 Task: Add a condition where "Channel Is not Ticket sharing" in pending tickets.
Action: Mouse moved to (139, 460)
Screenshot: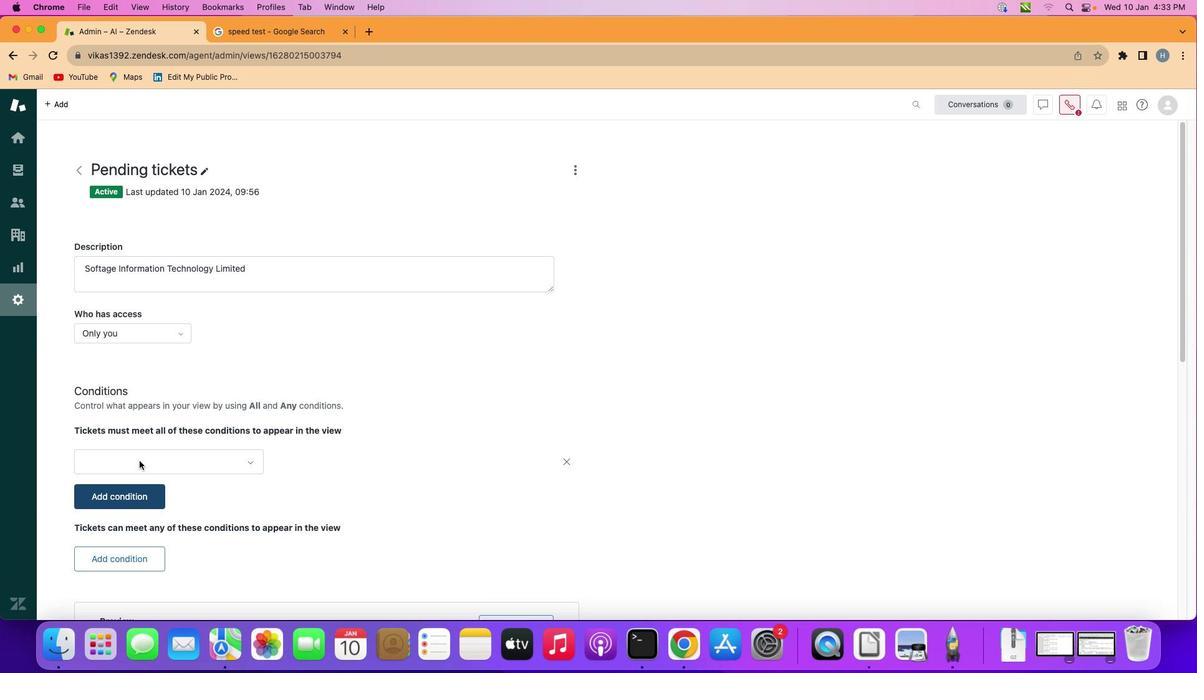 
Action: Mouse pressed left at (139, 460)
Screenshot: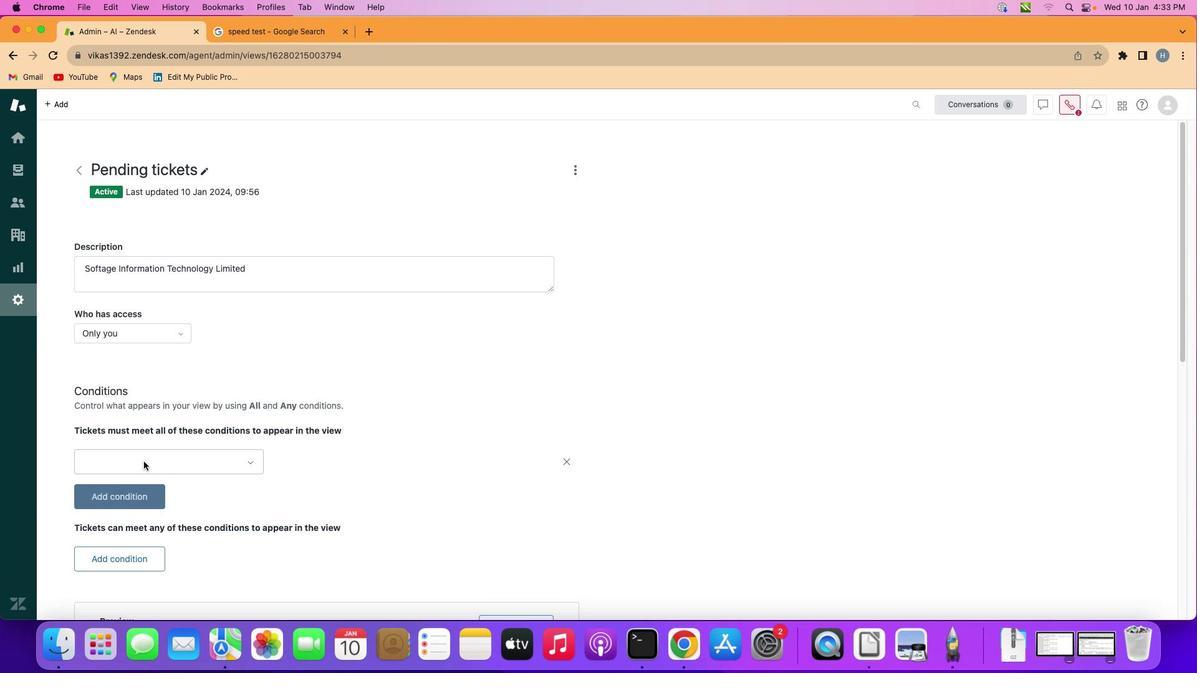 
Action: Mouse moved to (180, 462)
Screenshot: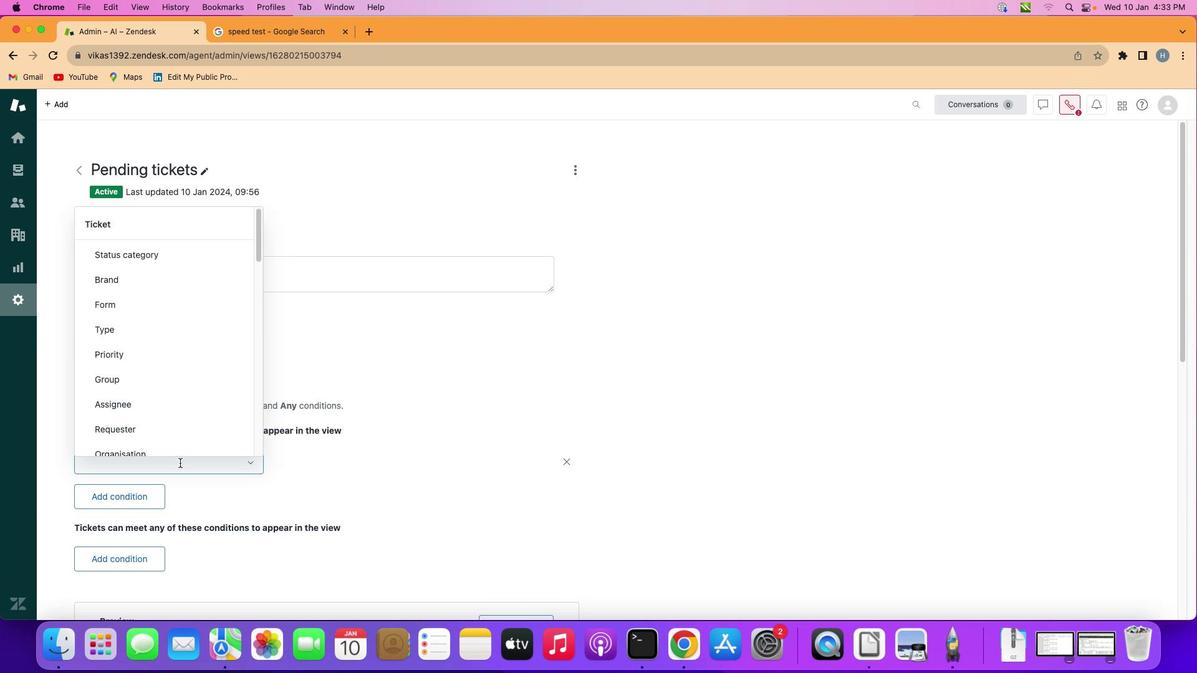 
Action: Mouse pressed left at (180, 462)
Screenshot: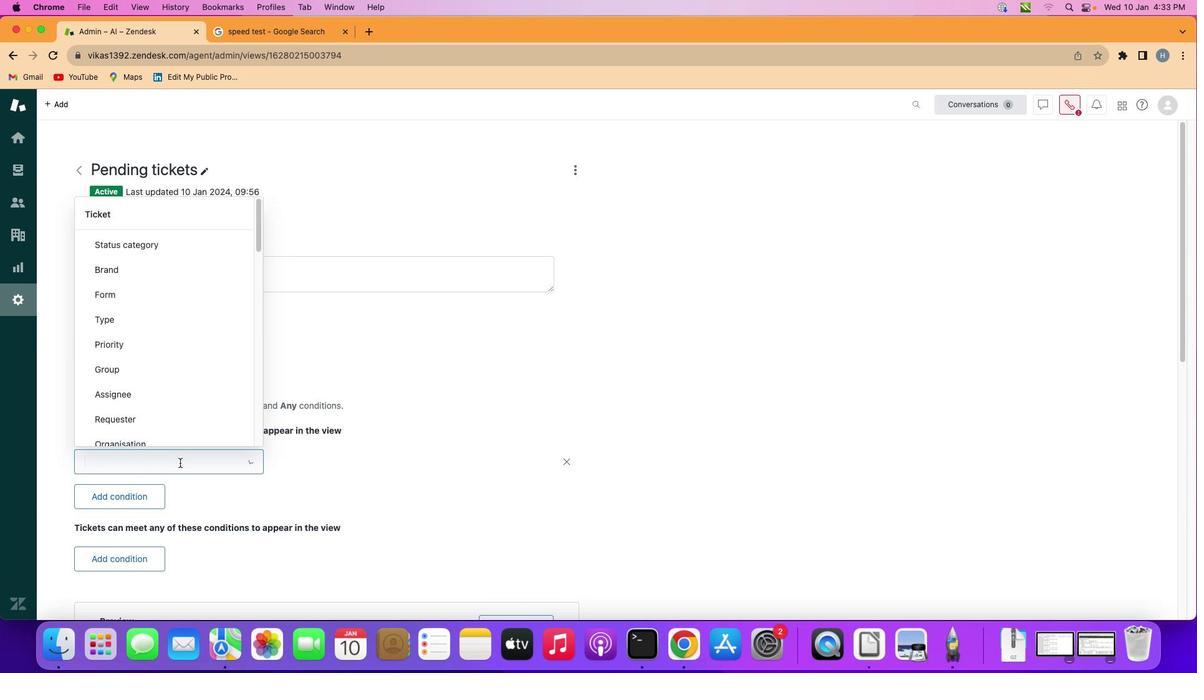 
Action: Mouse moved to (198, 336)
Screenshot: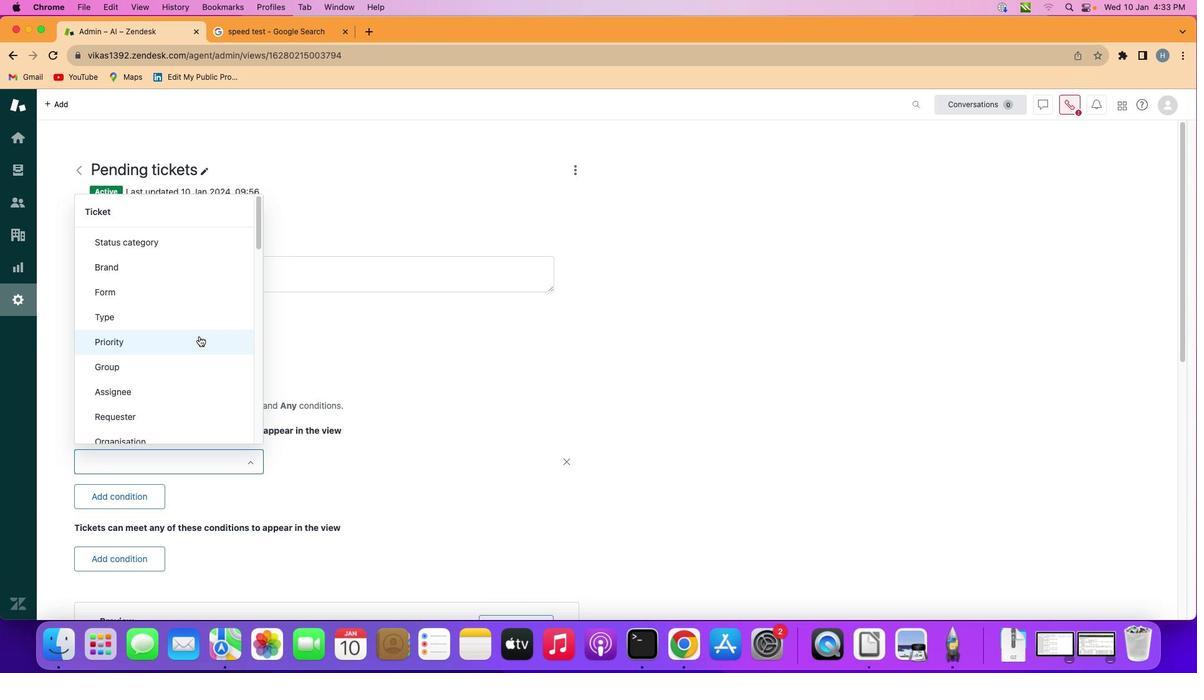 
Action: Mouse scrolled (198, 336) with delta (0, 0)
Screenshot: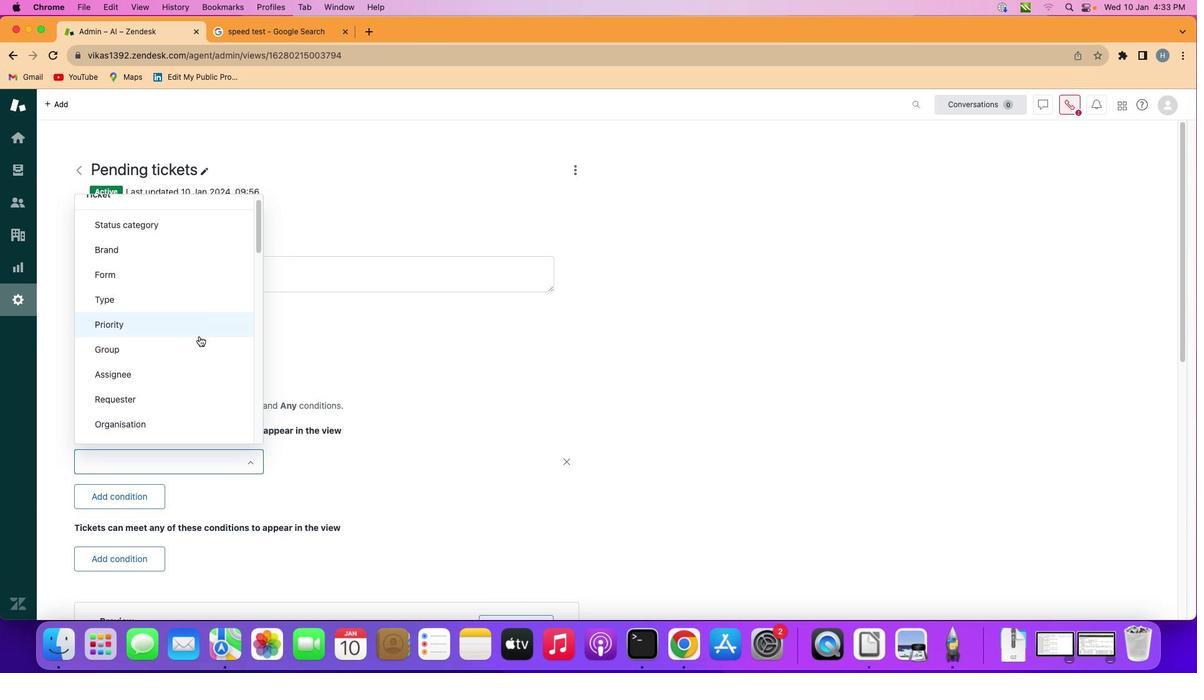 
Action: Mouse scrolled (198, 336) with delta (0, 0)
Screenshot: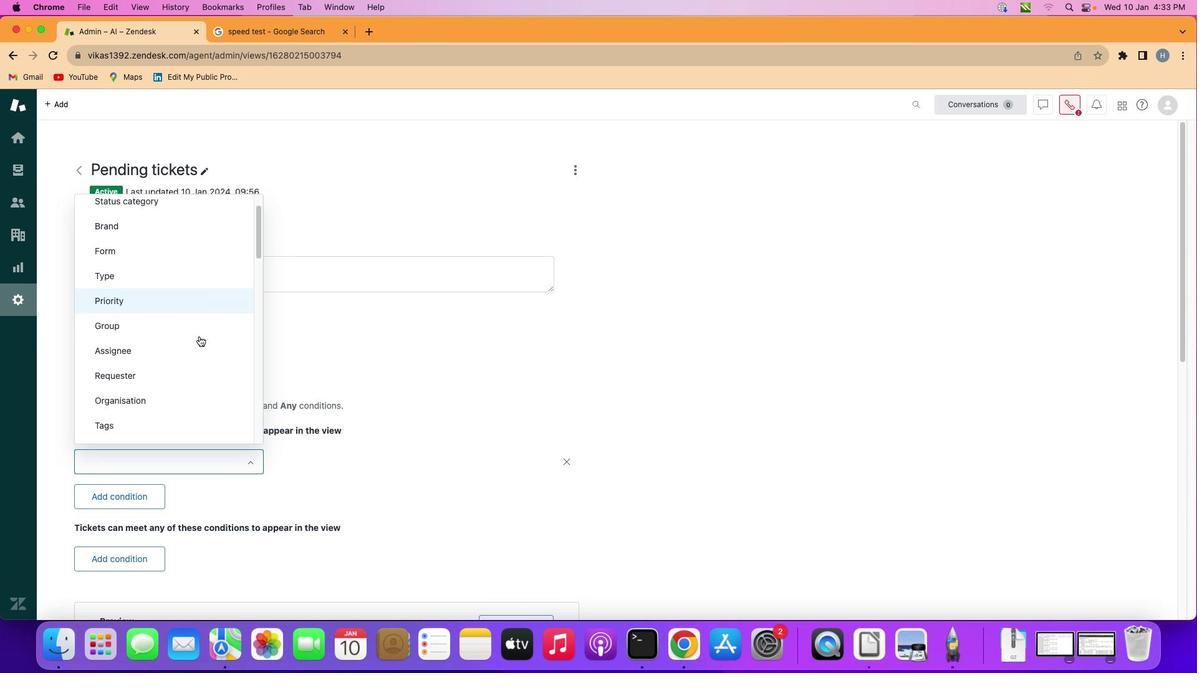 
Action: Mouse scrolled (198, 336) with delta (0, 0)
Screenshot: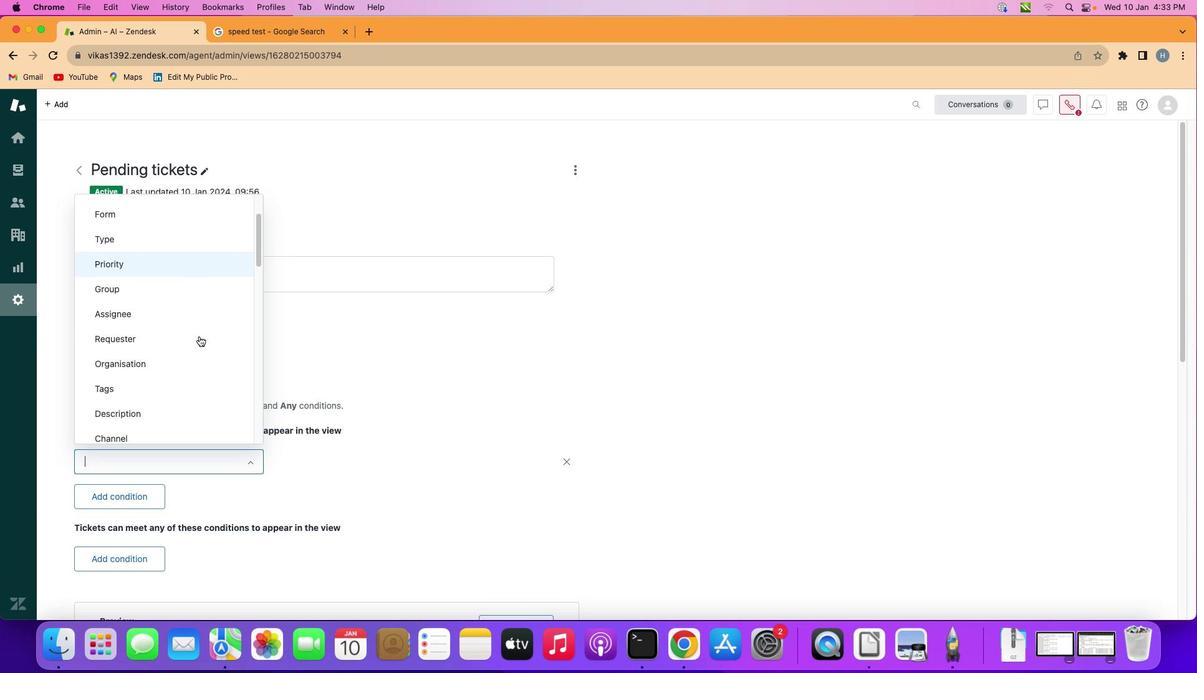 
Action: Mouse scrolled (198, 336) with delta (0, -1)
Screenshot: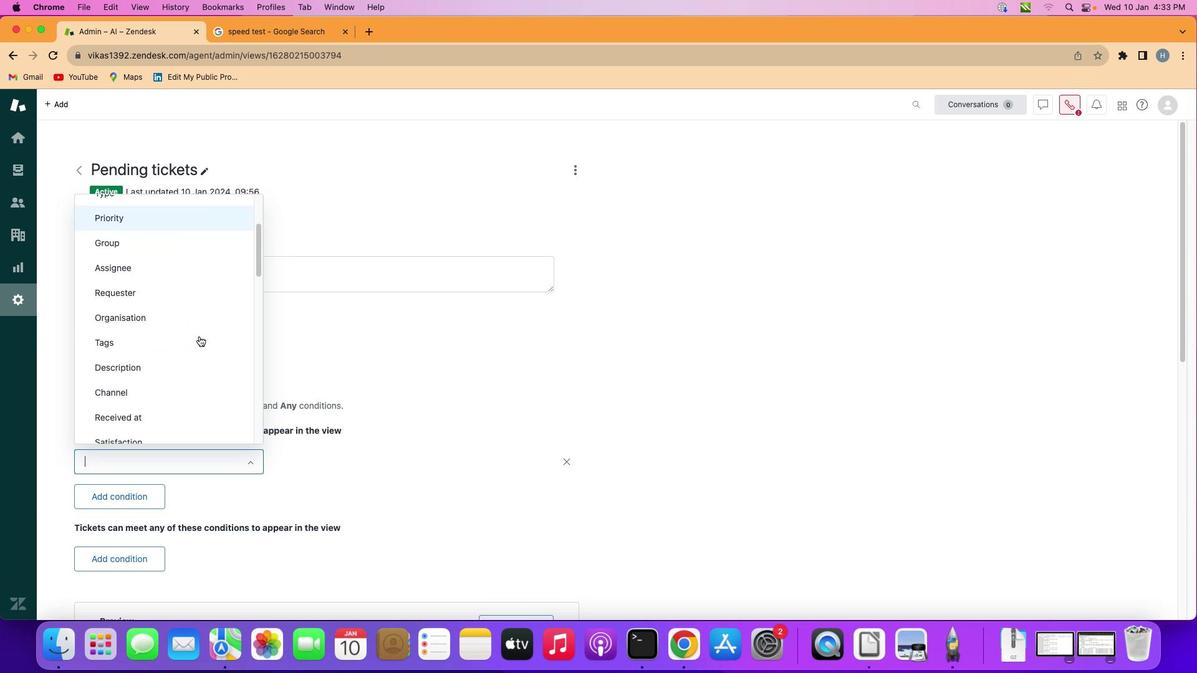 
Action: Mouse scrolled (198, 336) with delta (0, 0)
Screenshot: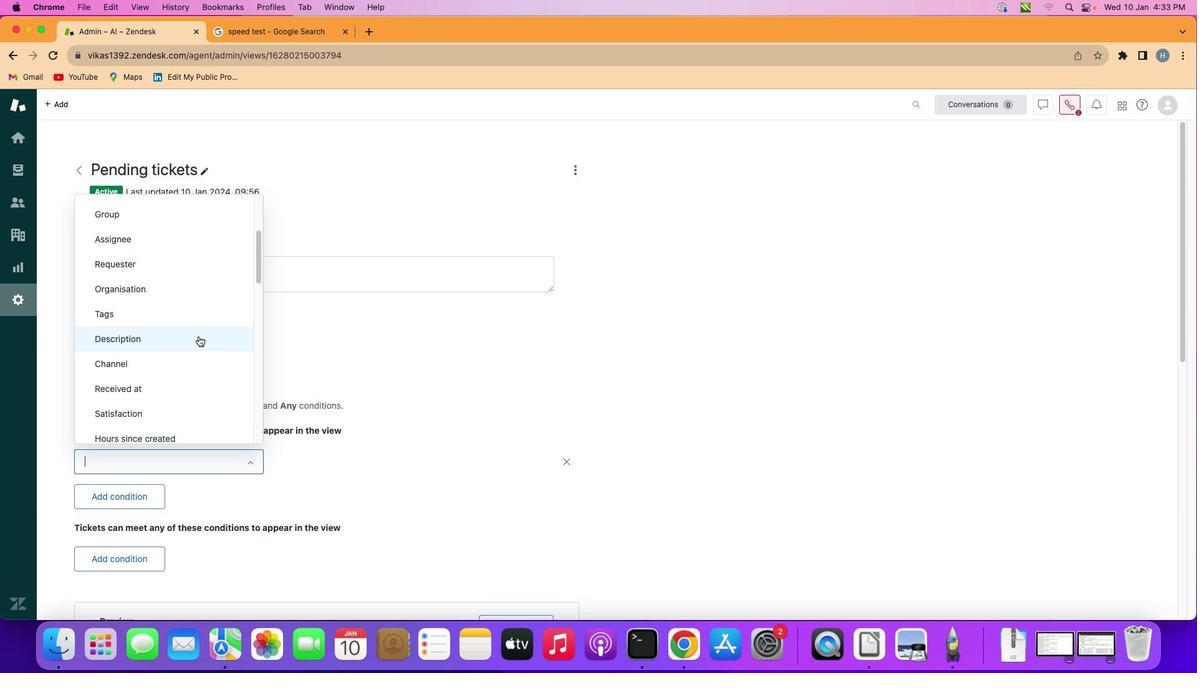 
Action: Mouse moved to (194, 361)
Screenshot: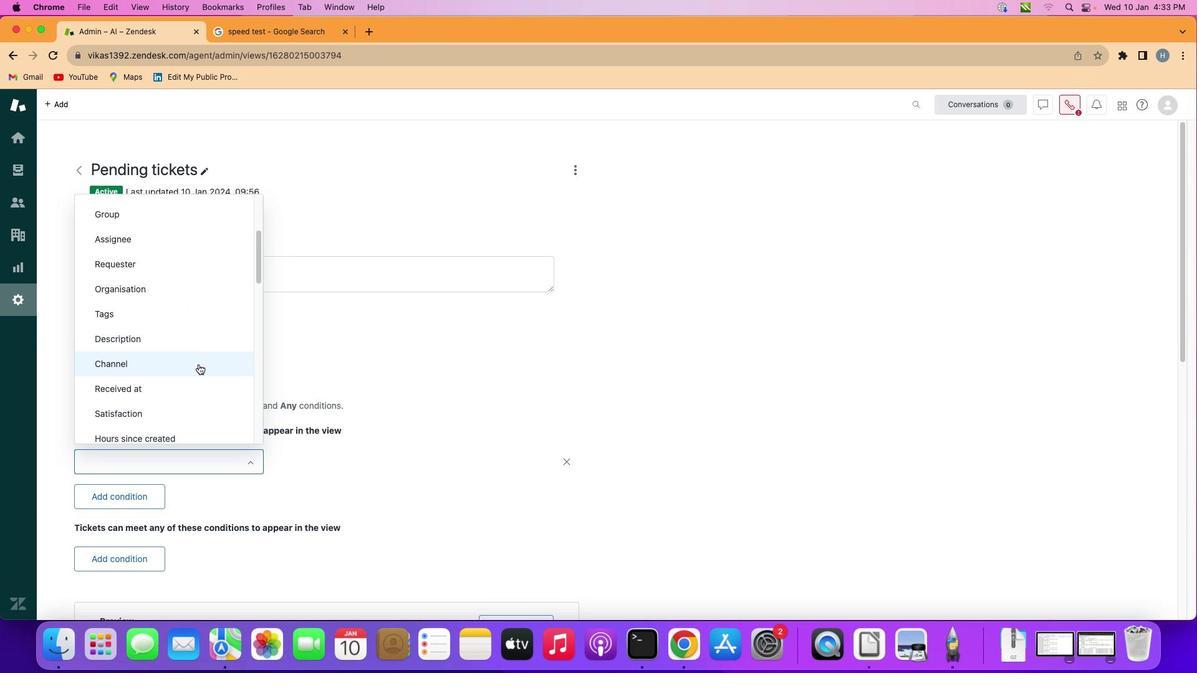 
Action: Mouse pressed left at (194, 361)
Screenshot: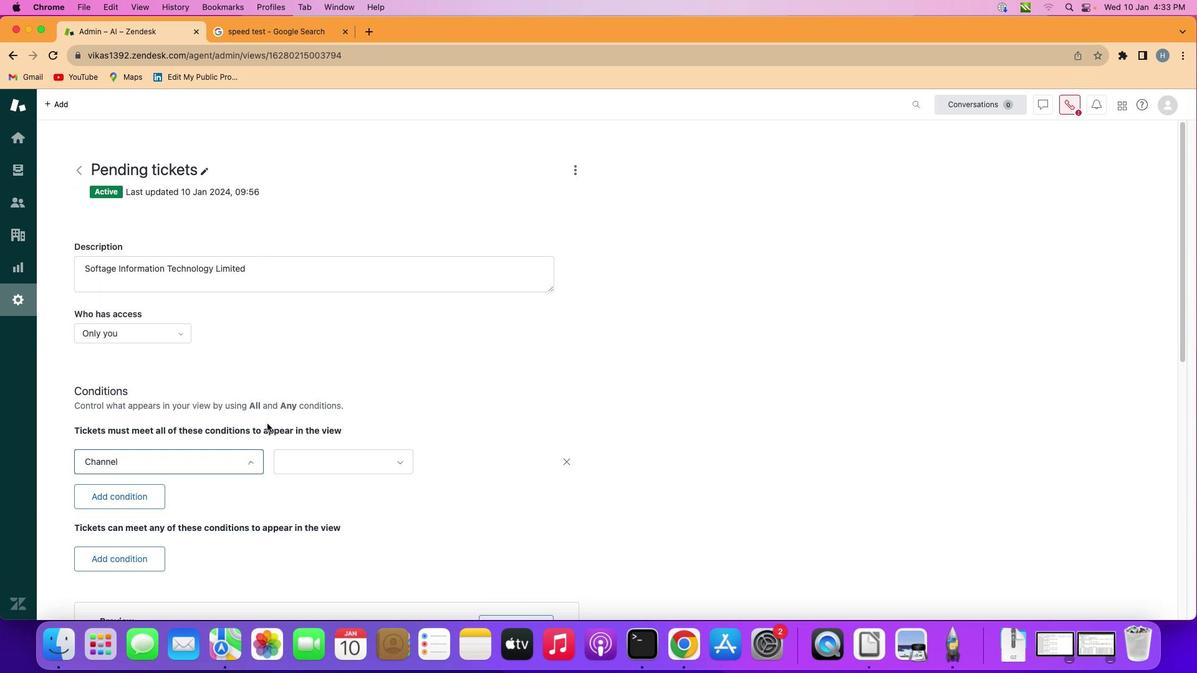 
Action: Mouse moved to (334, 465)
Screenshot: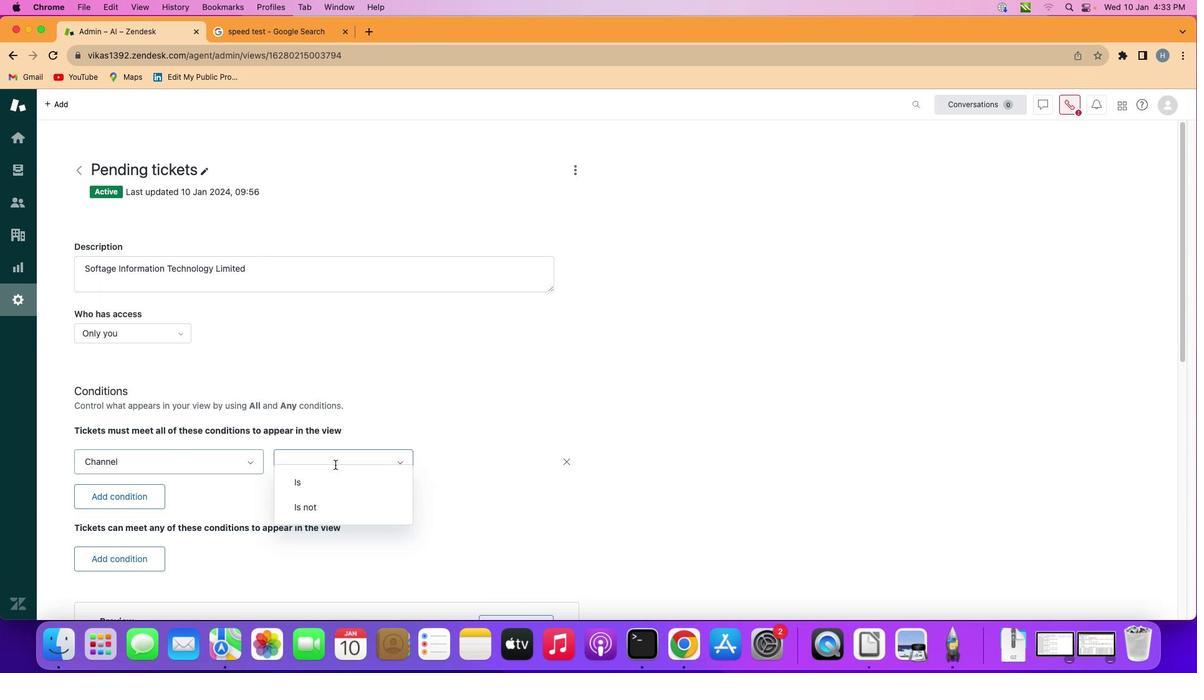 
Action: Mouse pressed left at (334, 465)
Screenshot: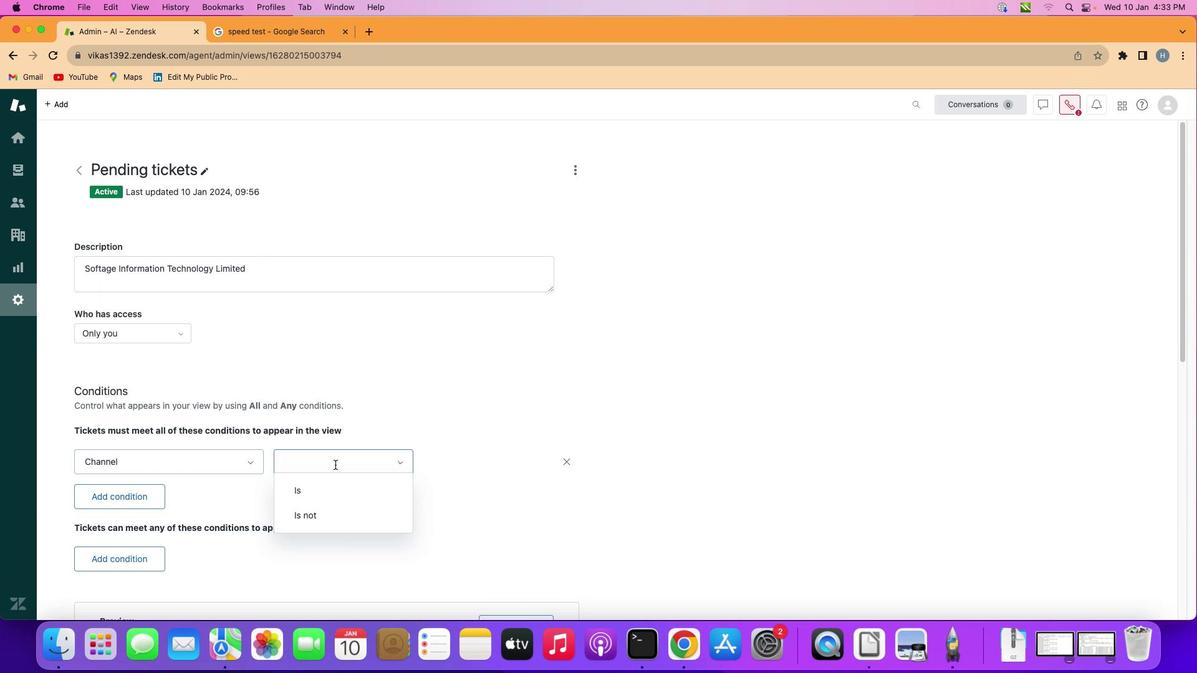 
Action: Mouse moved to (339, 510)
Screenshot: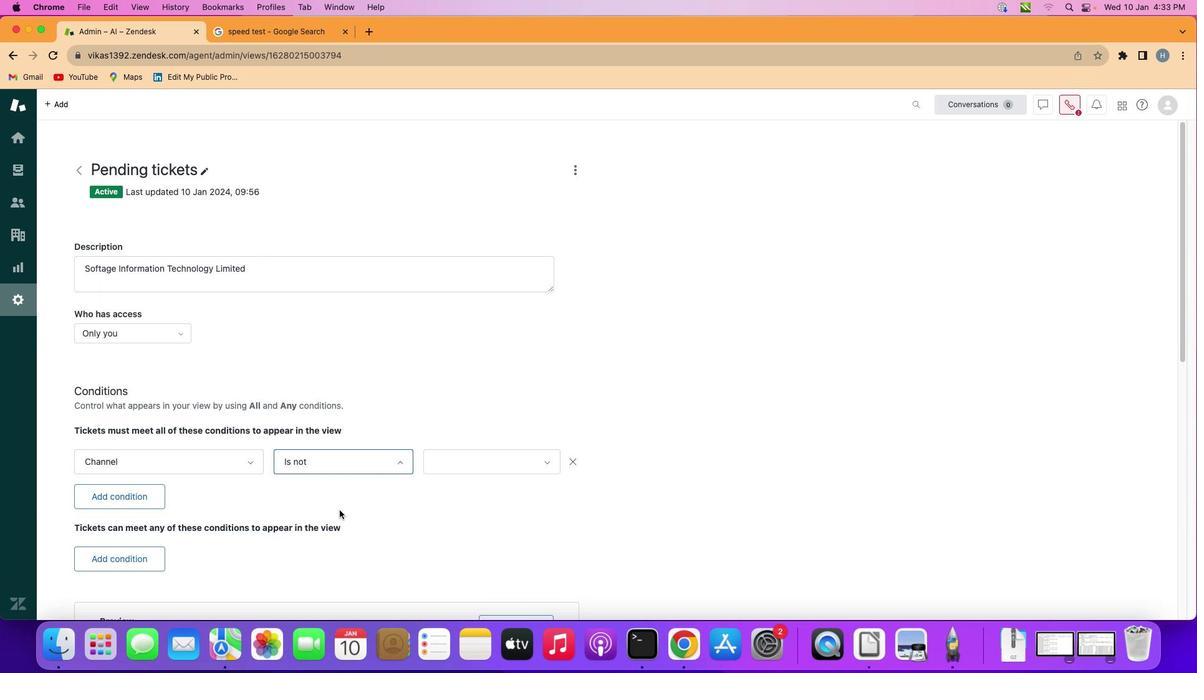 
Action: Mouse pressed left at (339, 510)
Screenshot: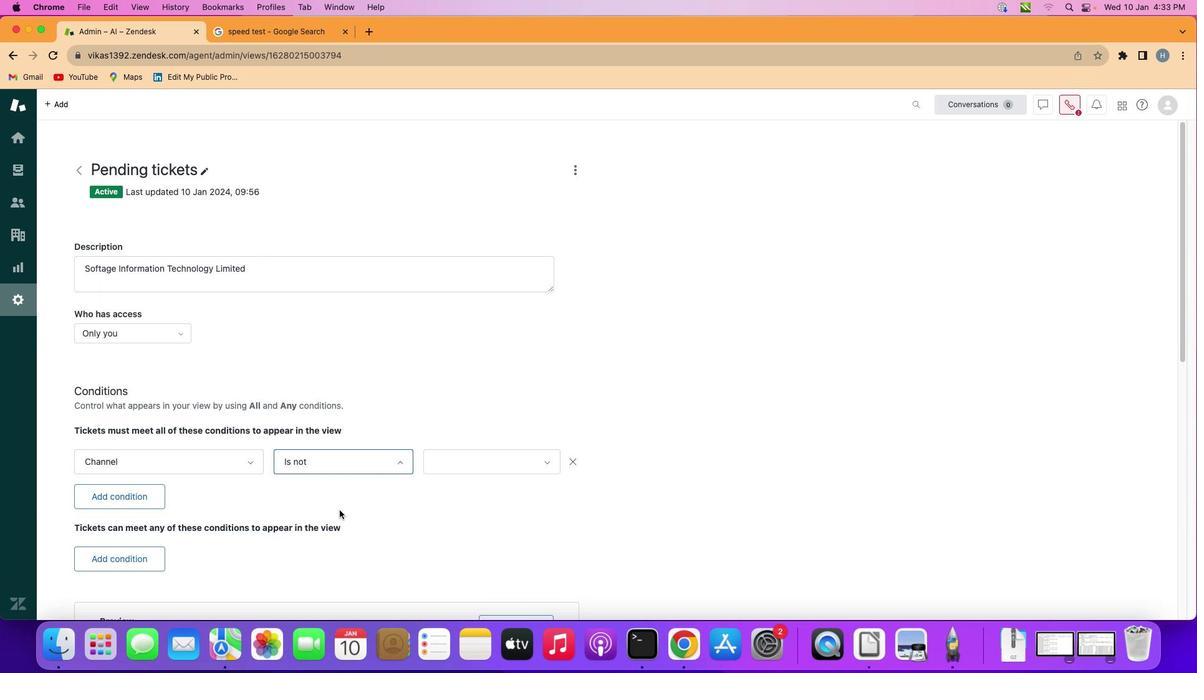 
Action: Mouse moved to (467, 467)
Screenshot: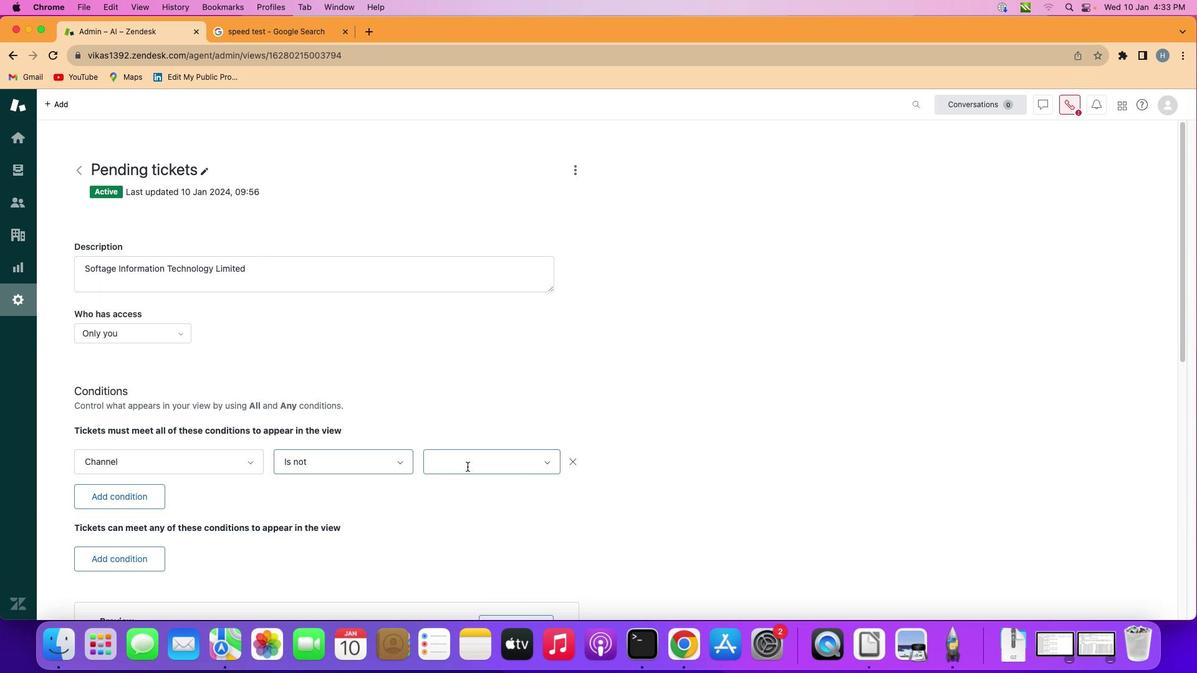 
Action: Mouse pressed left at (467, 467)
Screenshot: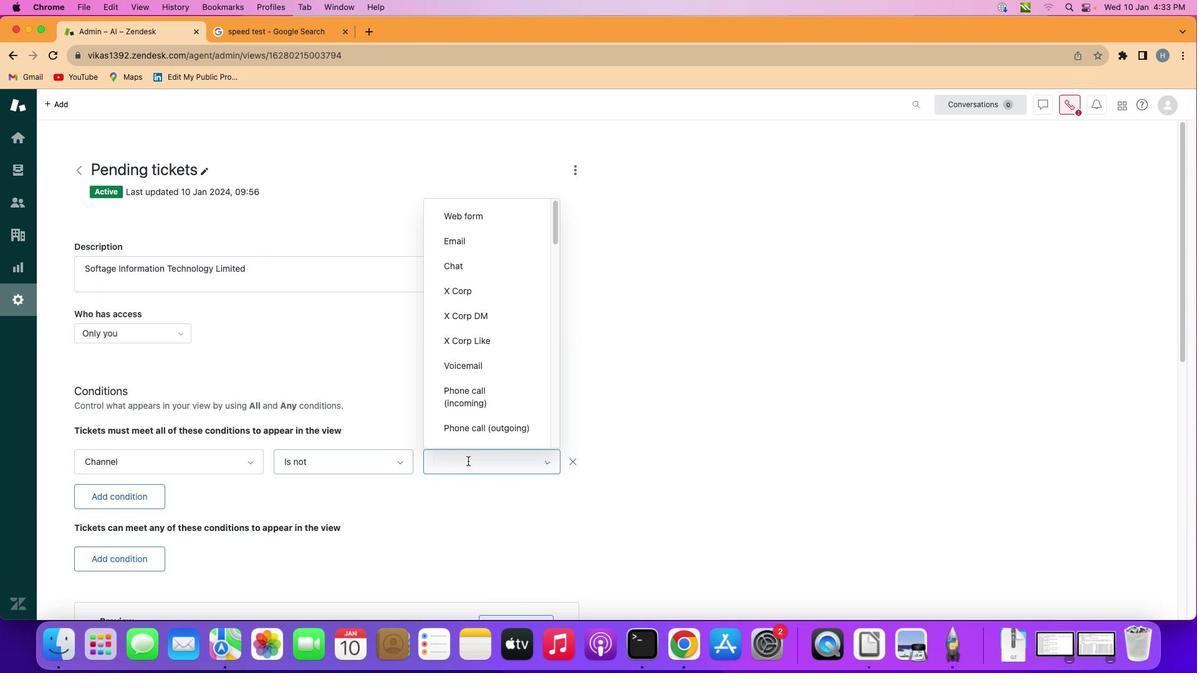 
Action: Mouse moved to (484, 359)
Screenshot: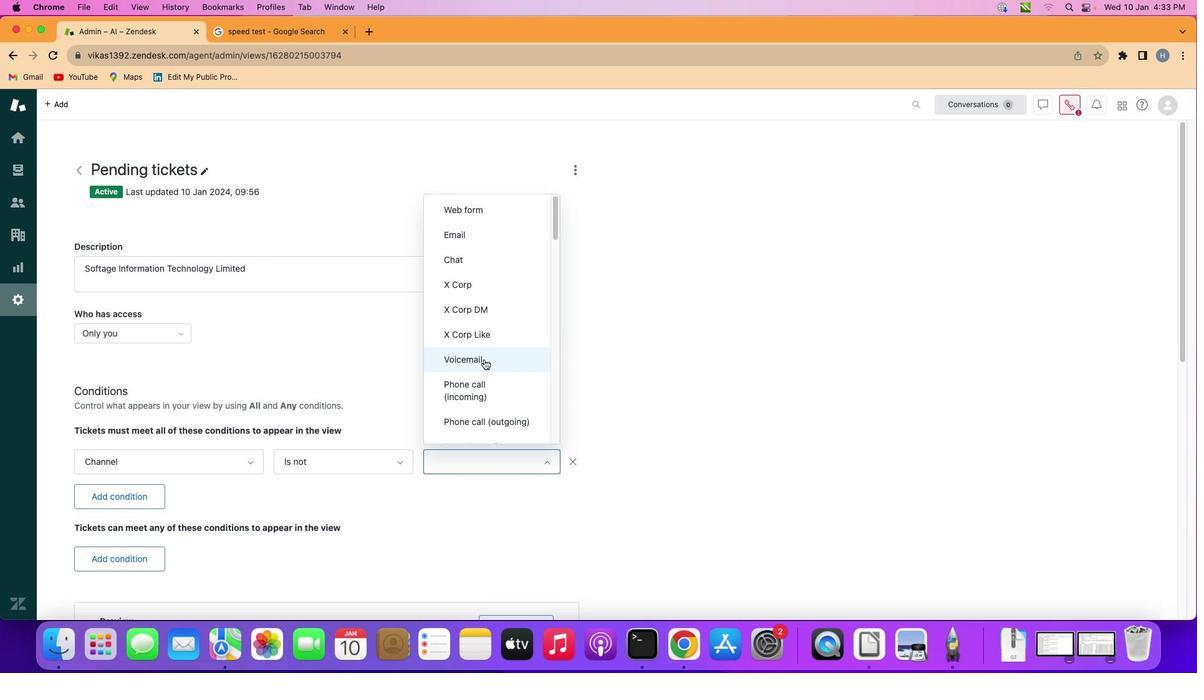 
Action: Mouse scrolled (484, 359) with delta (0, 0)
Screenshot: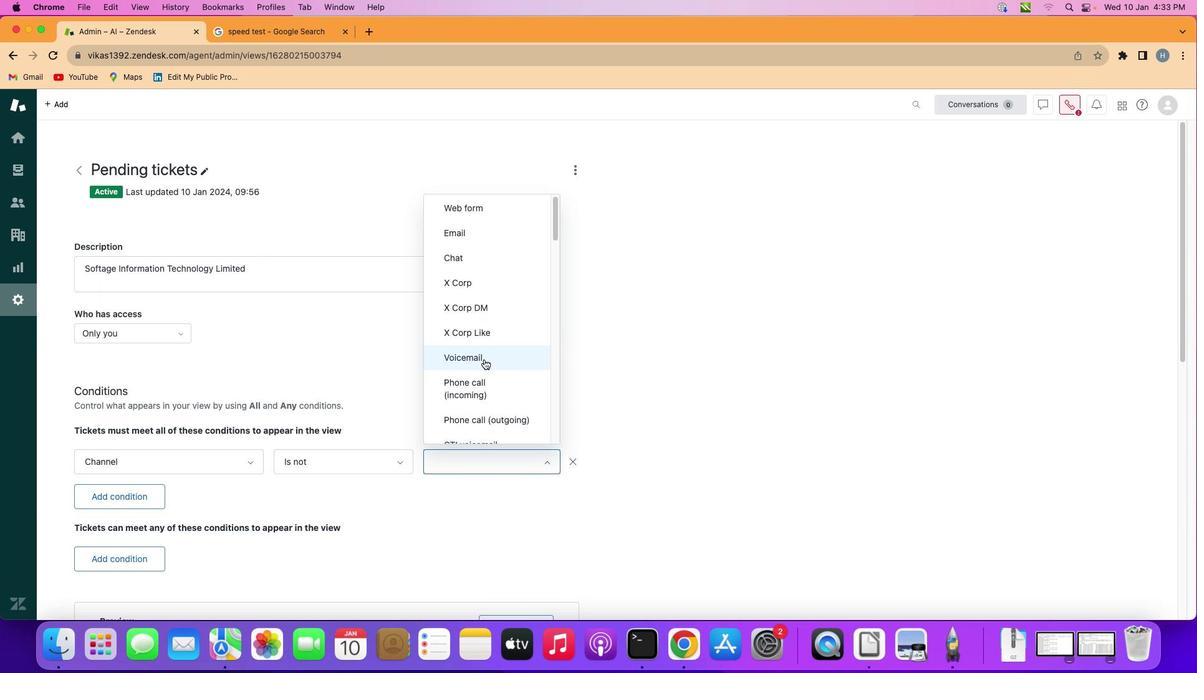 
Action: Mouse scrolled (484, 359) with delta (0, 0)
Screenshot: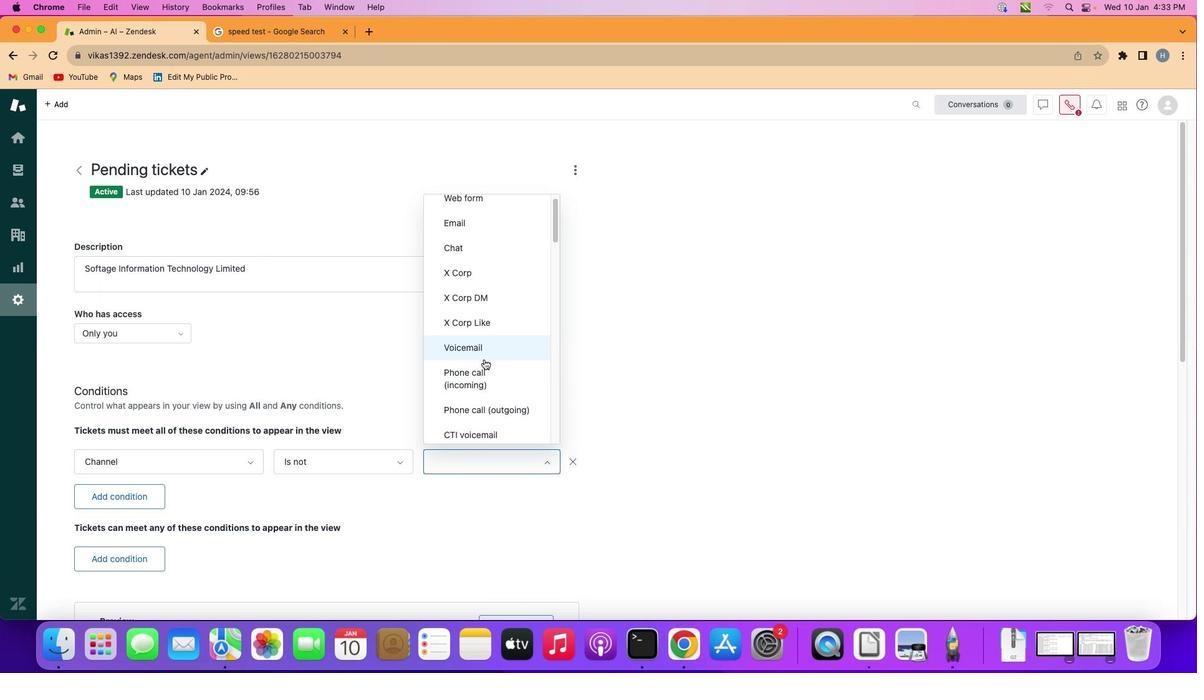 
Action: Mouse scrolled (484, 359) with delta (0, 0)
Screenshot: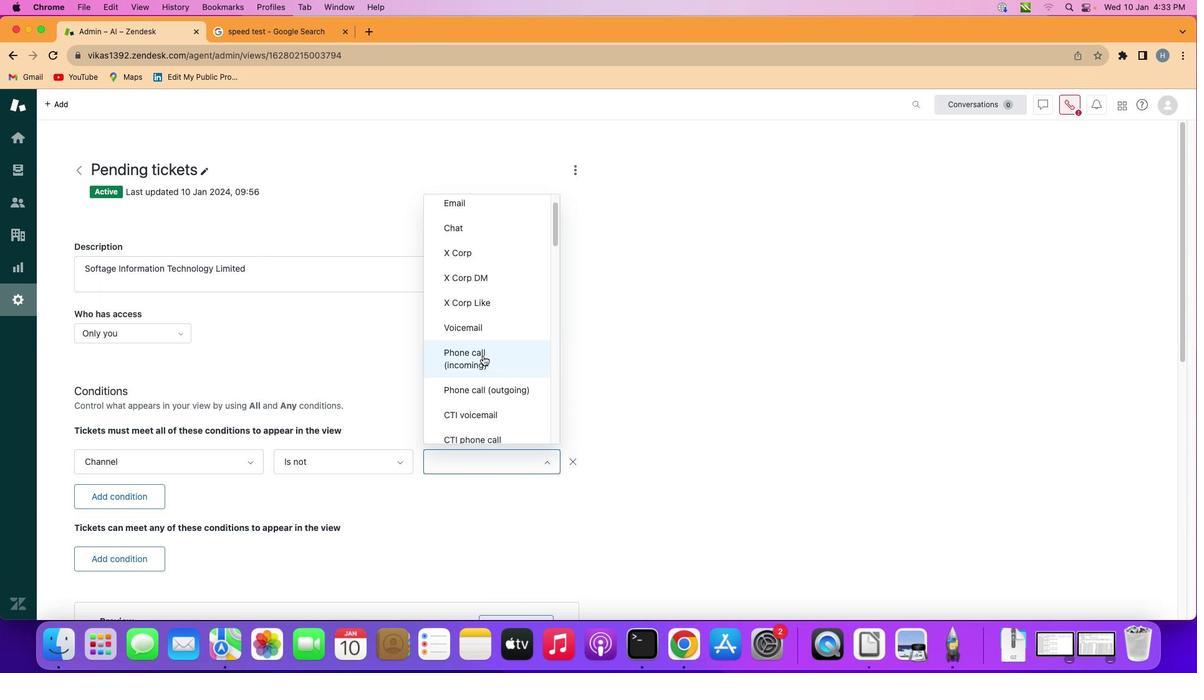 
Action: Mouse scrolled (484, 359) with delta (0, 0)
Screenshot: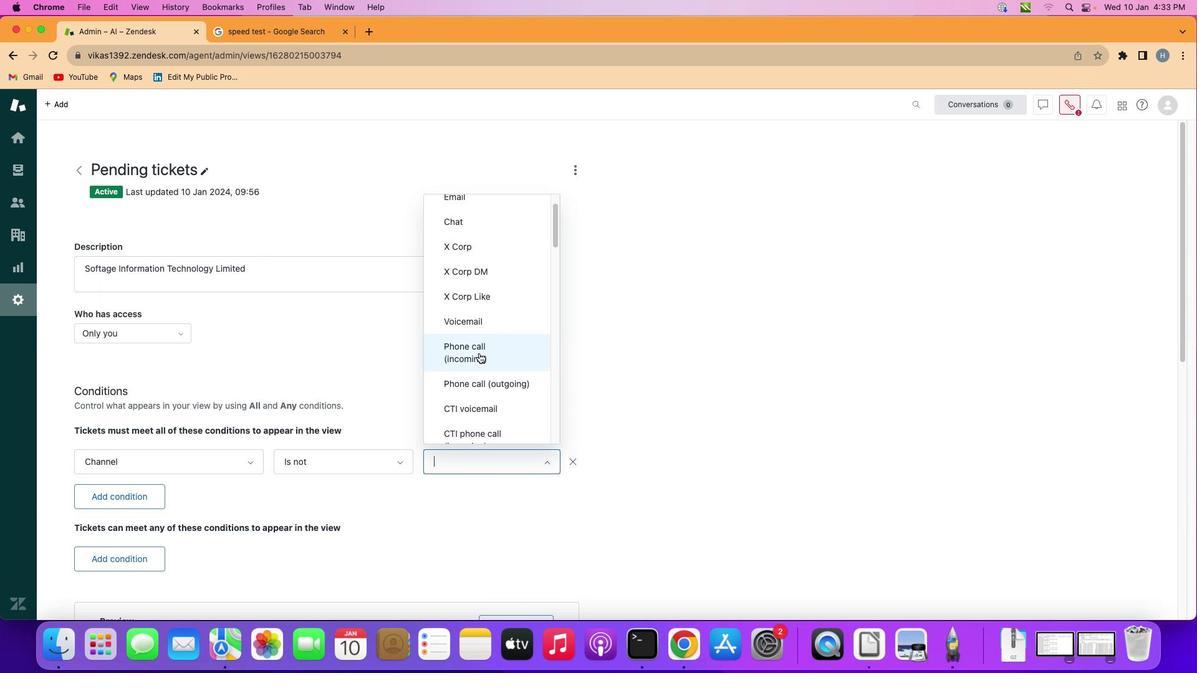 
Action: Mouse moved to (478, 352)
Screenshot: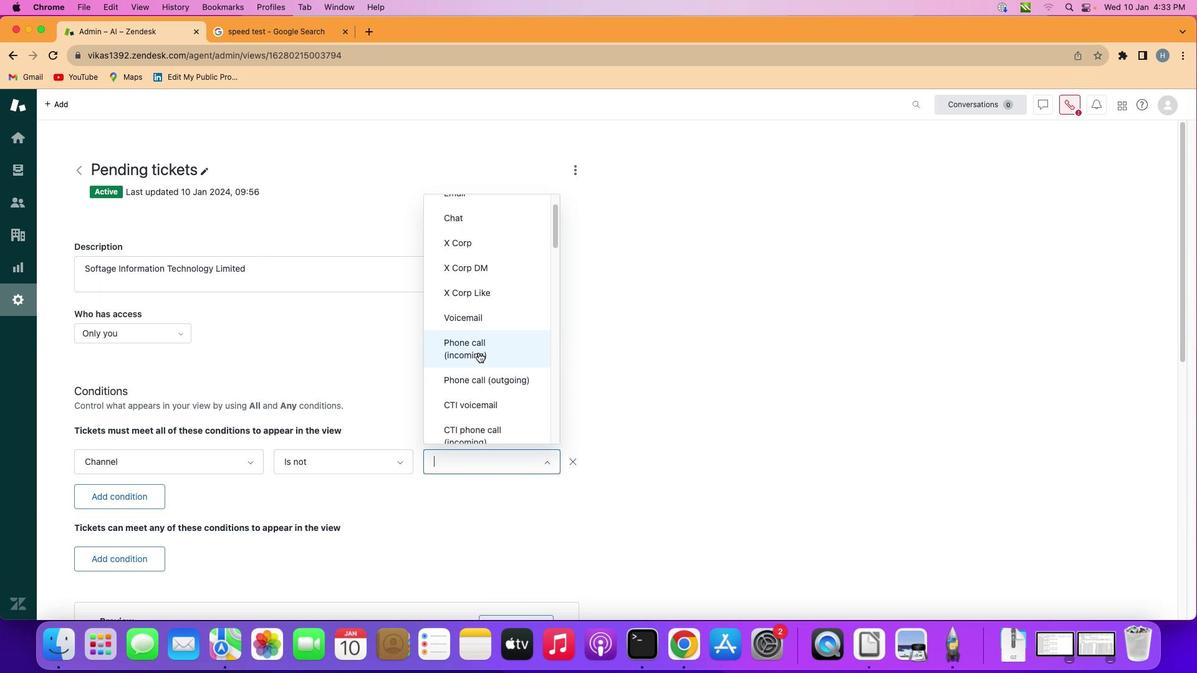 
Action: Mouse scrolled (478, 352) with delta (0, 0)
Screenshot: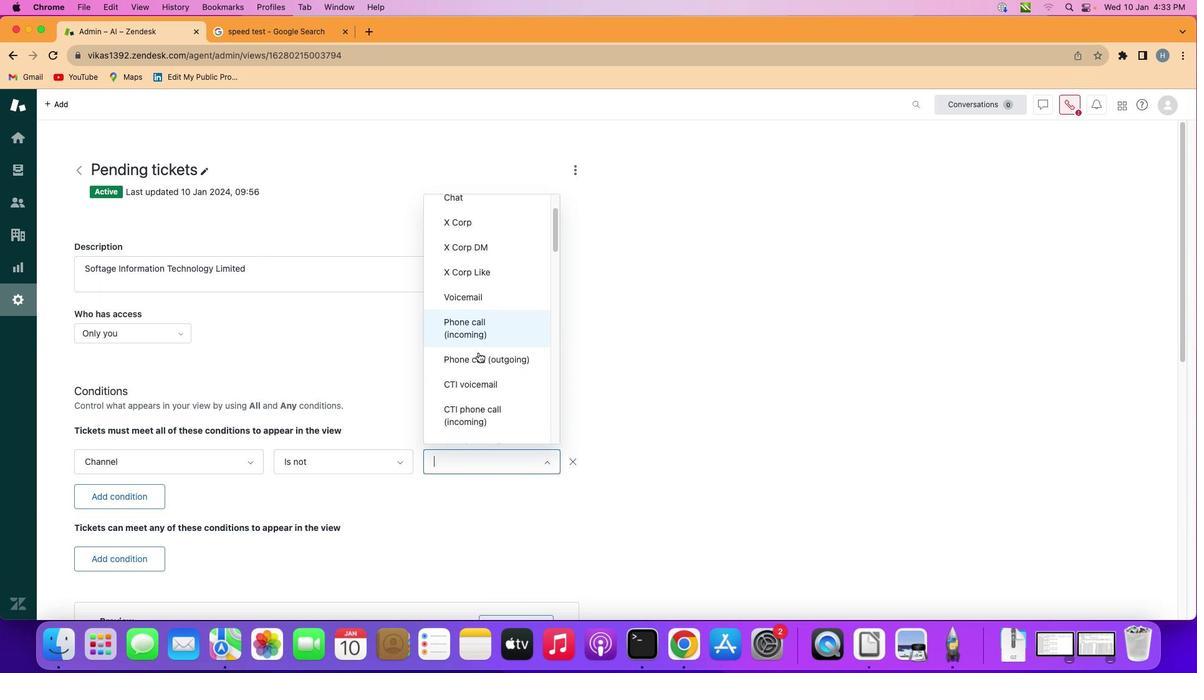 
Action: Mouse scrolled (478, 352) with delta (0, 0)
Screenshot: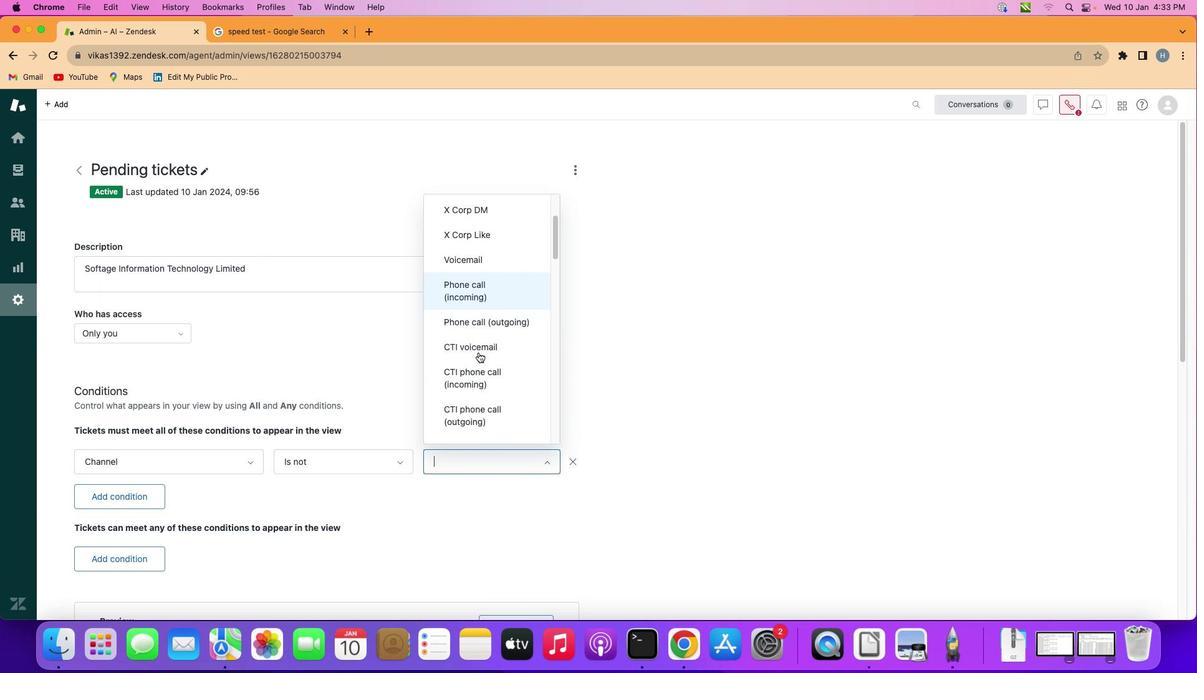 
Action: Mouse scrolled (478, 352) with delta (0, 0)
Screenshot: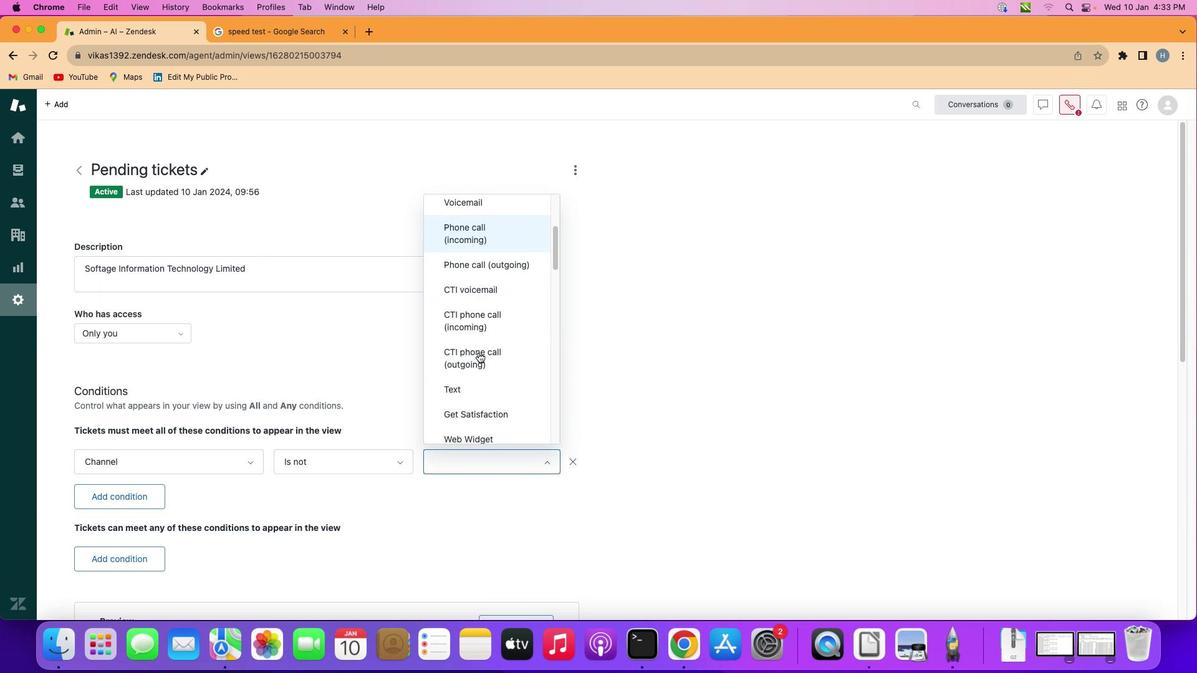 
Action: Mouse scrolled (478, 352) with delta (0, -1)
Screenshot: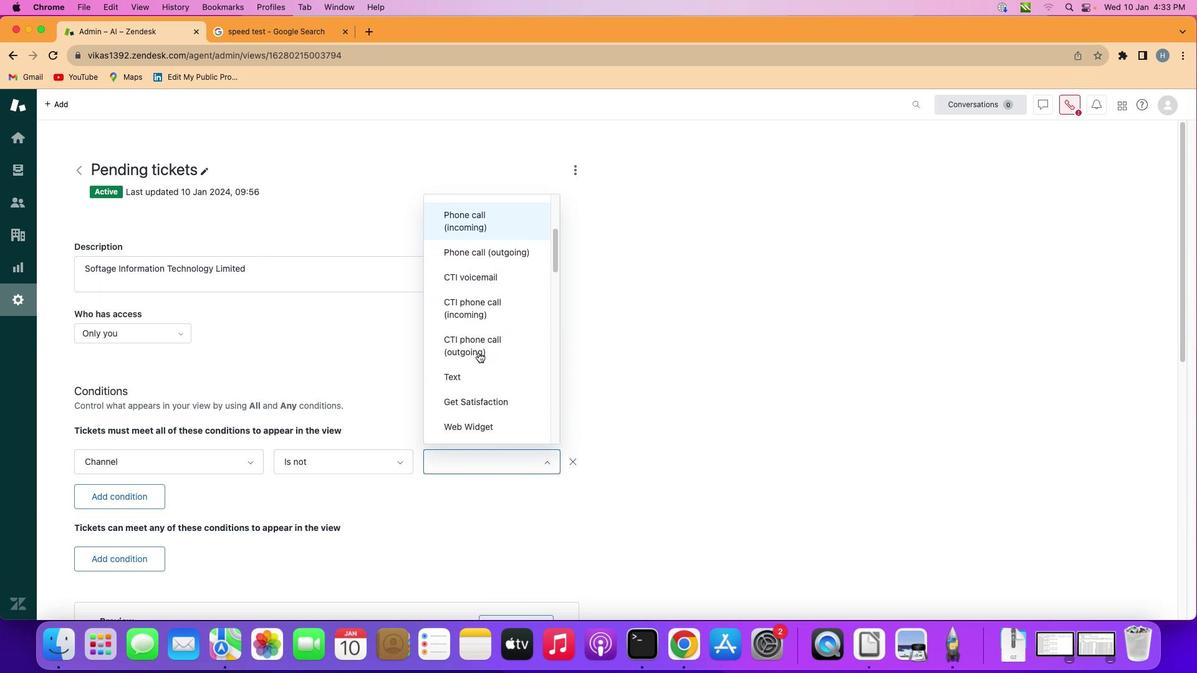 
Action: Mouse scrolled (478, 352) with delta (0, 0)
Screenshot: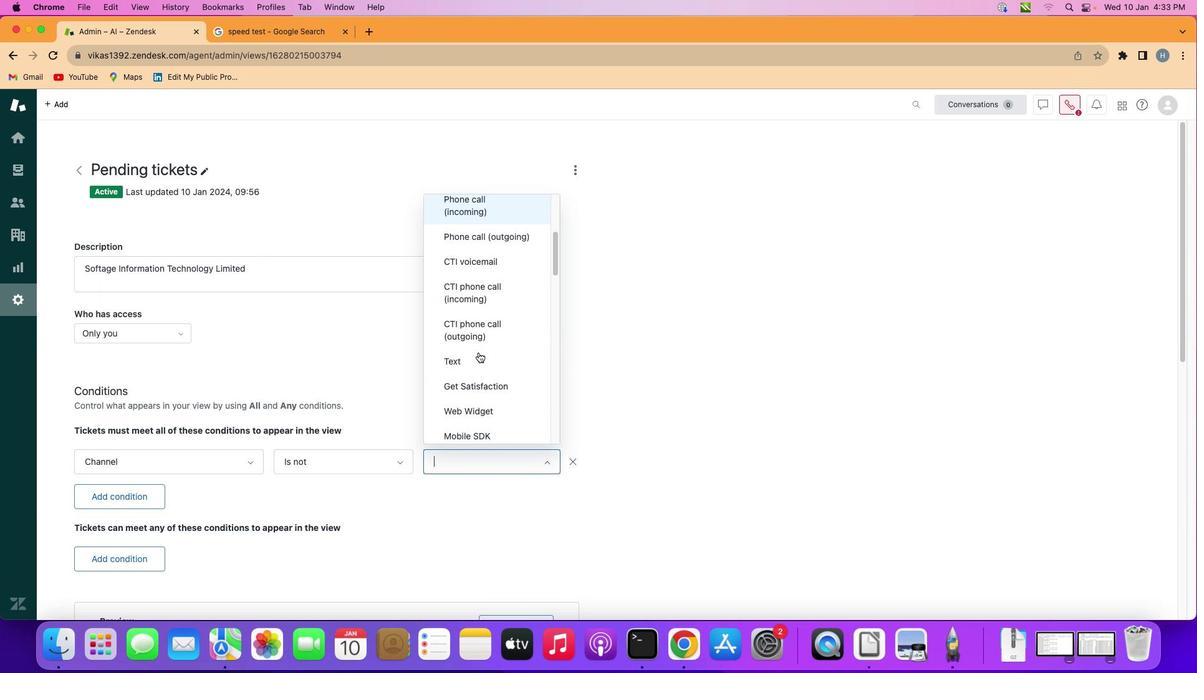 
Action: Mouse scrolled (478, 352) with delta (0, 0)
Screenshot: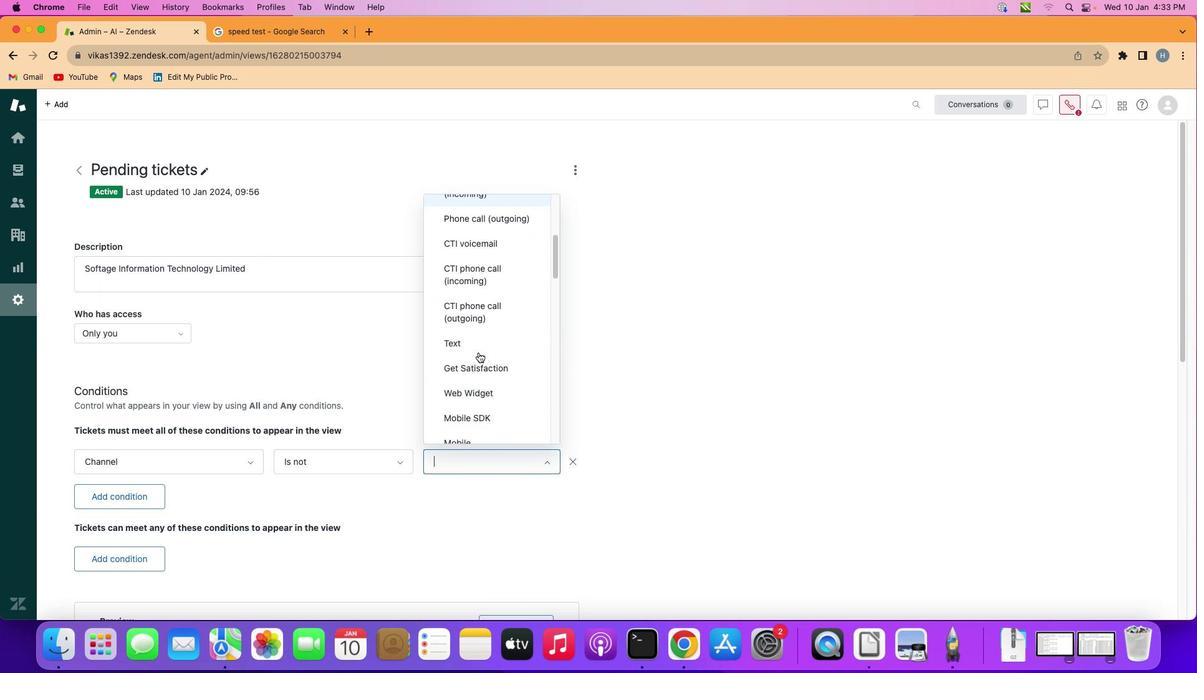 
Action: Mouse scrolled (478, 352) with delta (0, 0)
Screenshot: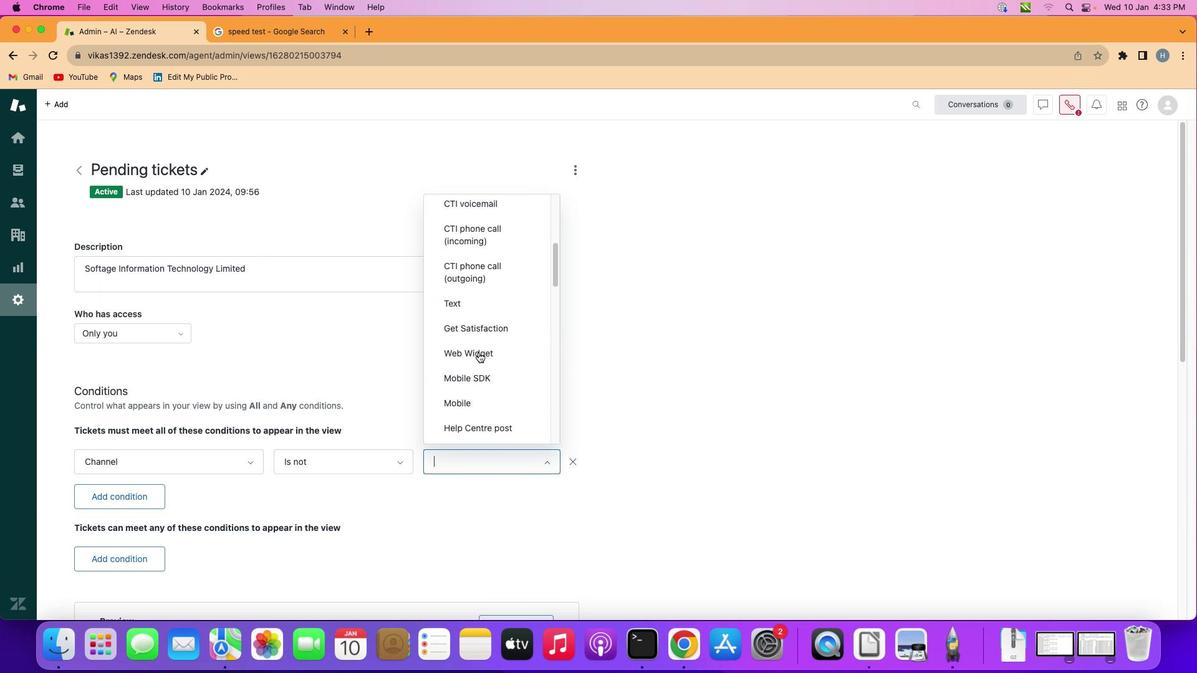 
Action: Mouse scrolled (478, 352) with delta (0, 0)
Screenshot: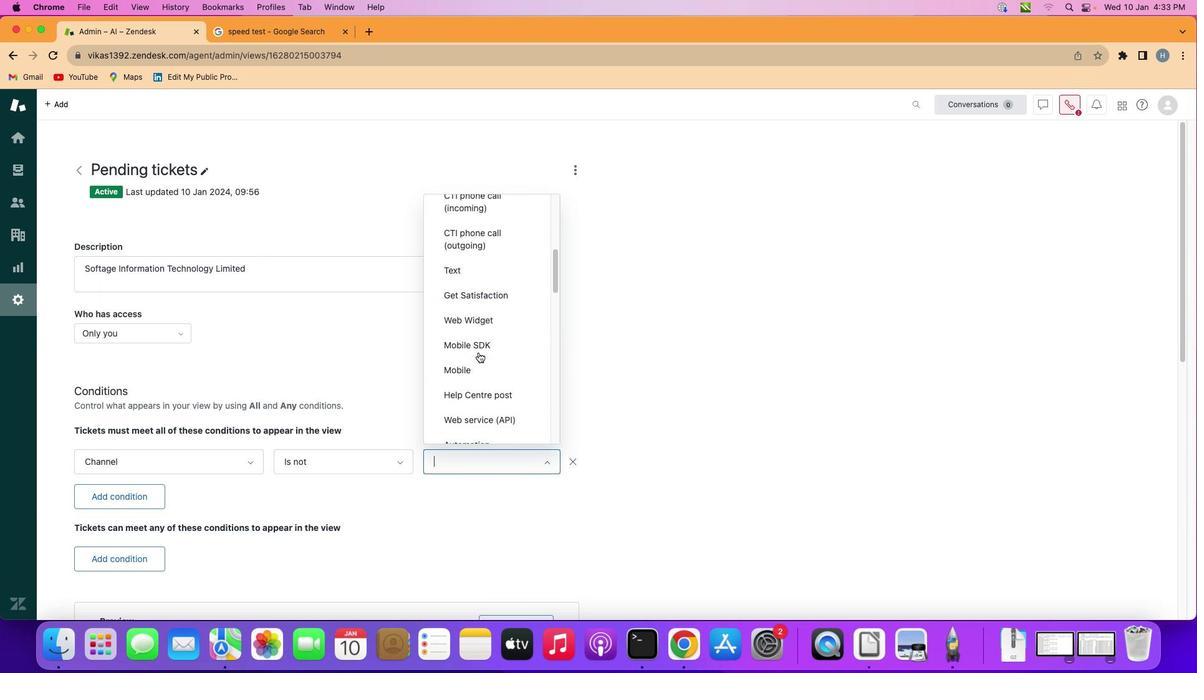 
Action: Mouse scrolled (478, 352) with delta (0, 0)
Screenshot: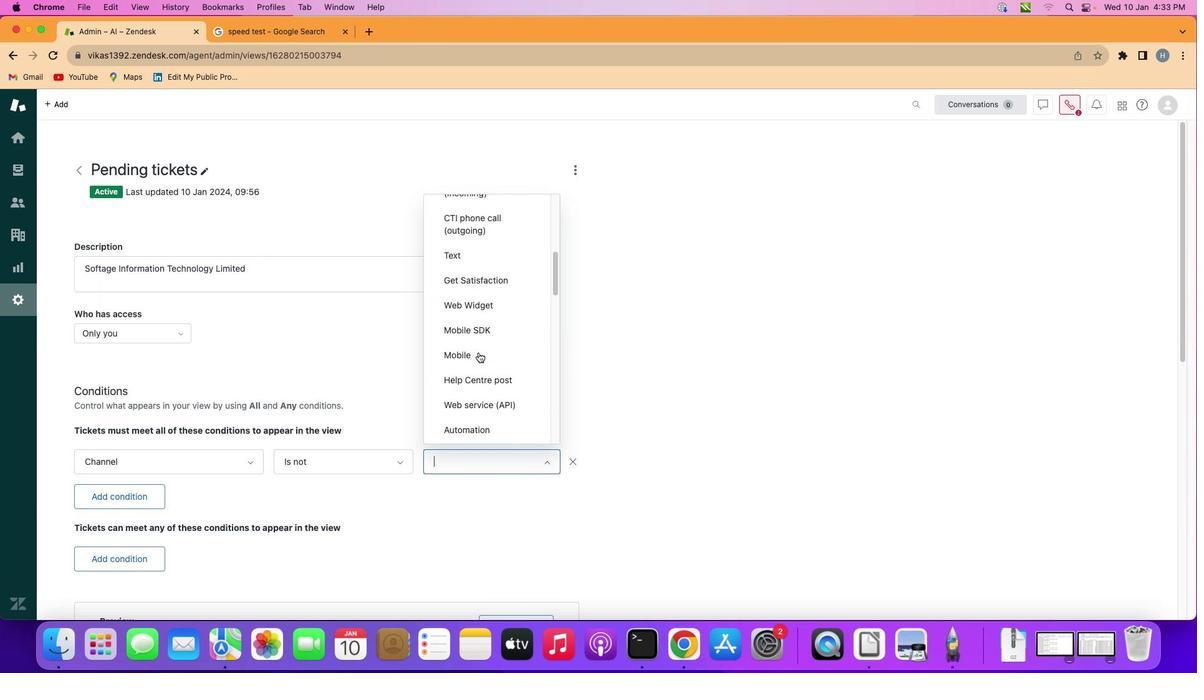 
Action: Mouse scrolled (478, 352) with delta (0, 0)
Screenshot: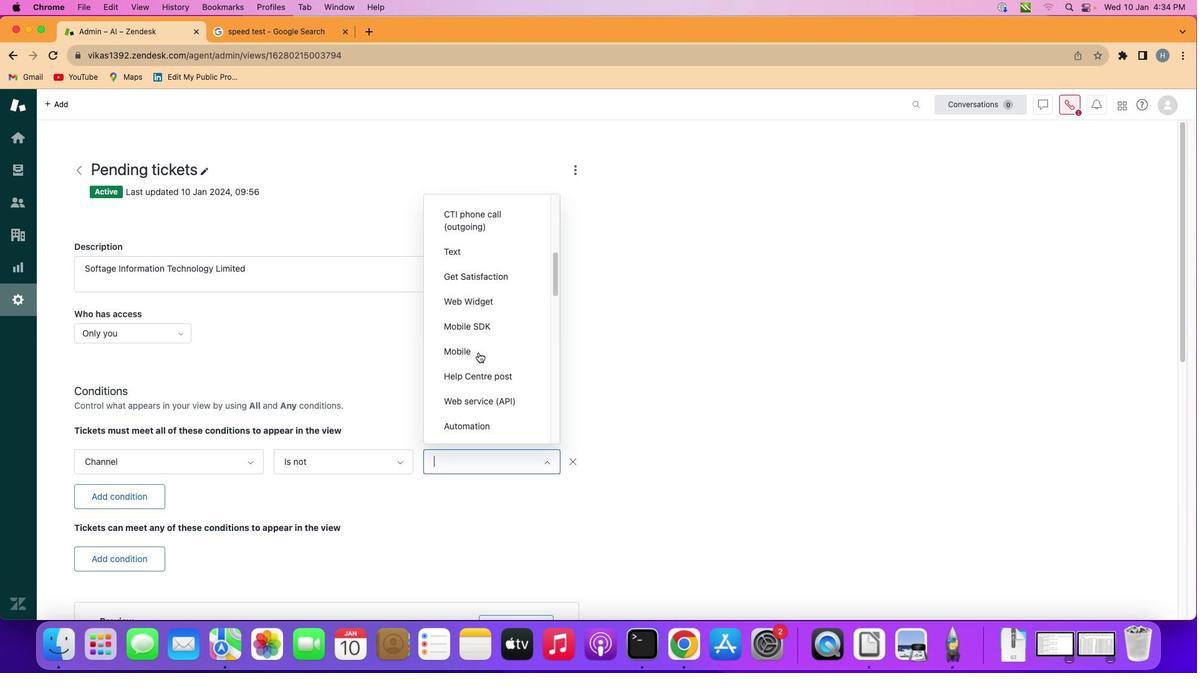 
Action: Mouse scrolled (478, 352) with delta (0, 0)
Screenshot: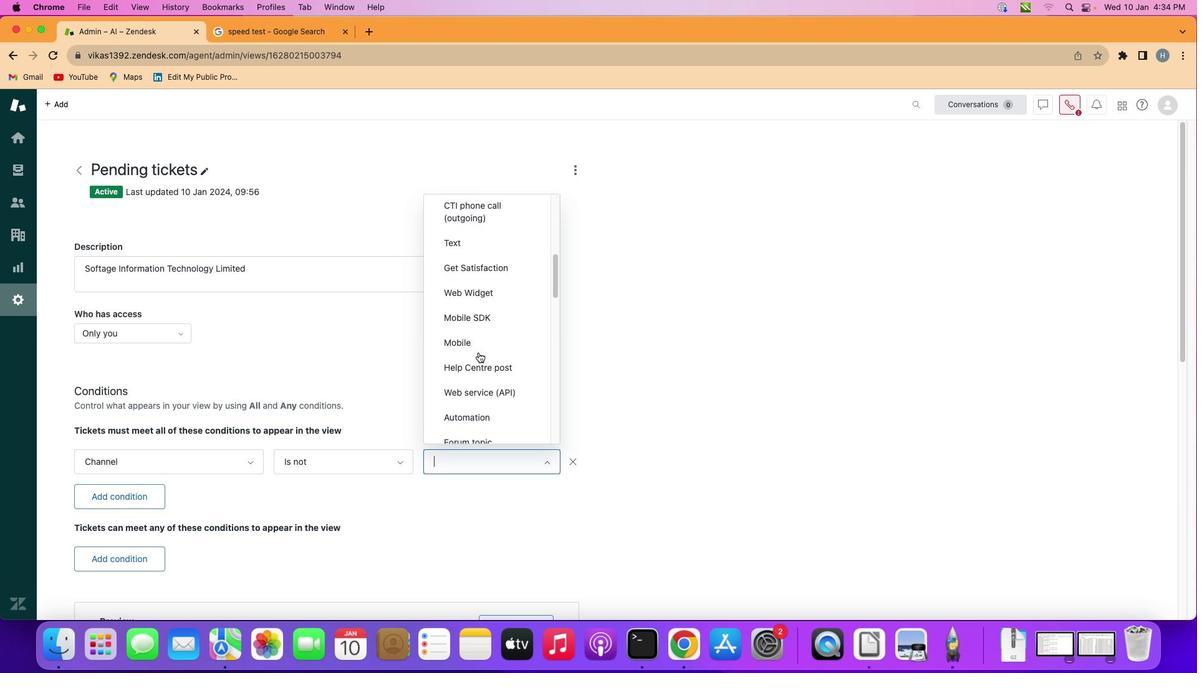 
Action: Mouse scrolled (478, 352) with delta (0, 0)
Screenshot: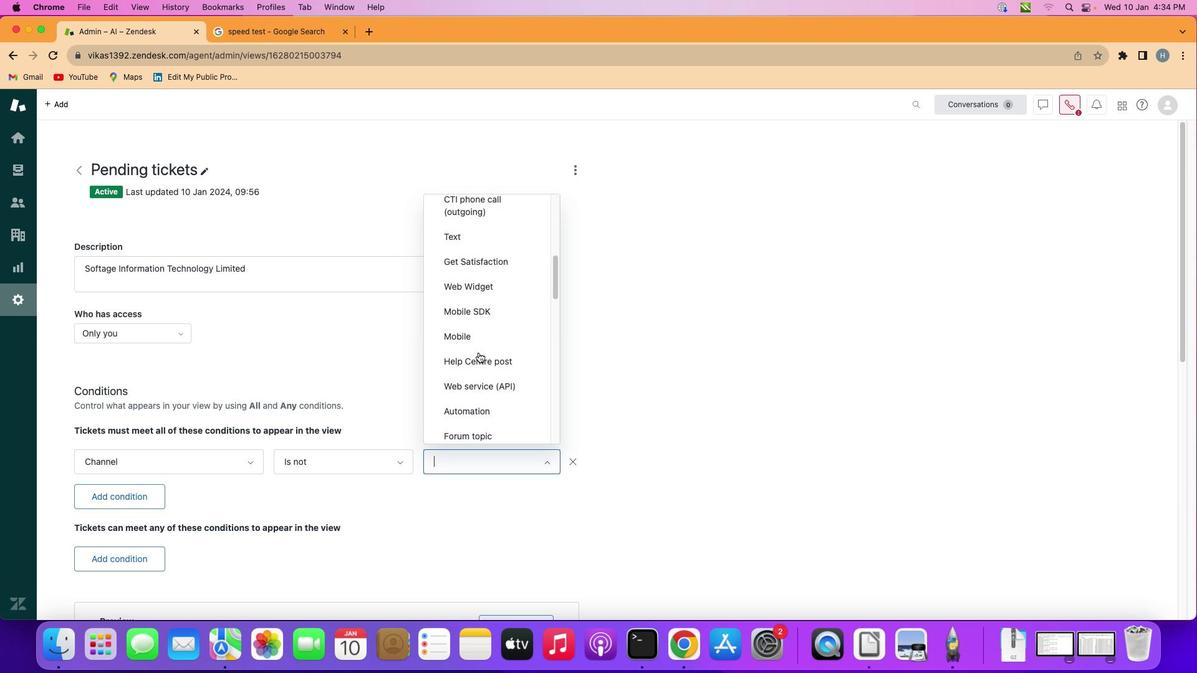 
Action: Mouse scrolled (478, 352) with delta (0, 0)
Screenshot: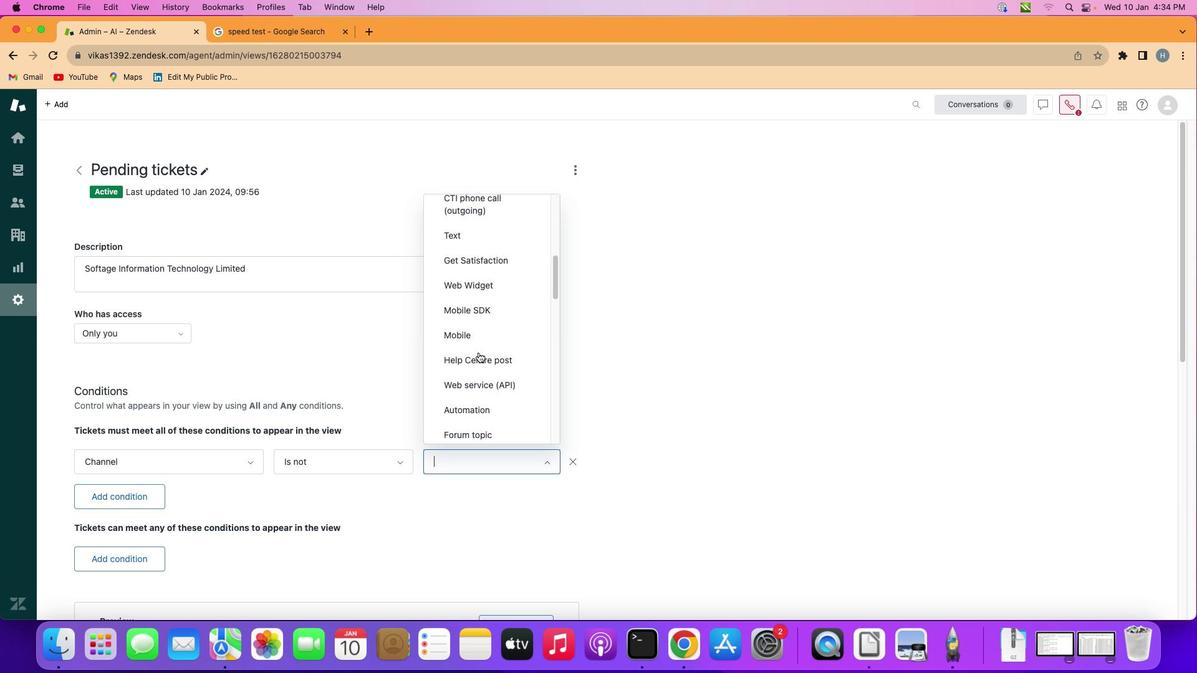 
Action: Mouse scrolled (478, 352) with delta (0, 0)
Screenshot: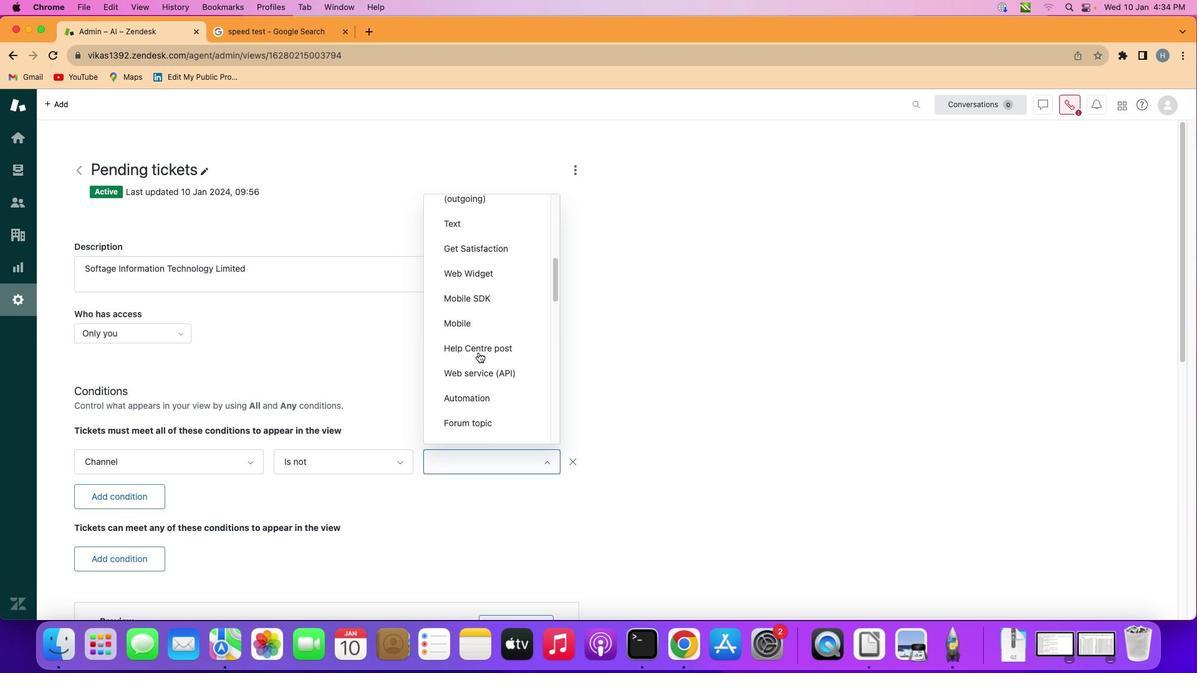 
Action: Mouse scrolled (478, 352) with delta (0, 0)
Screenshot: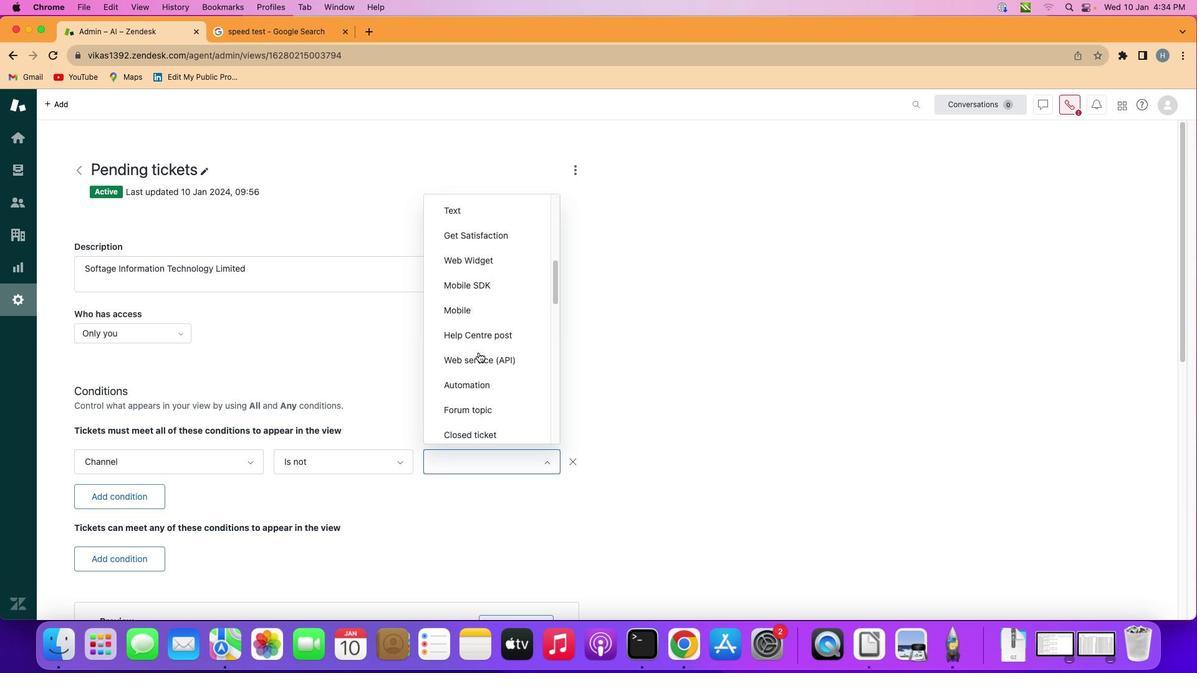 
Action: Mouse scrolled (478, 352) with delta (0, 0)
Screenshot: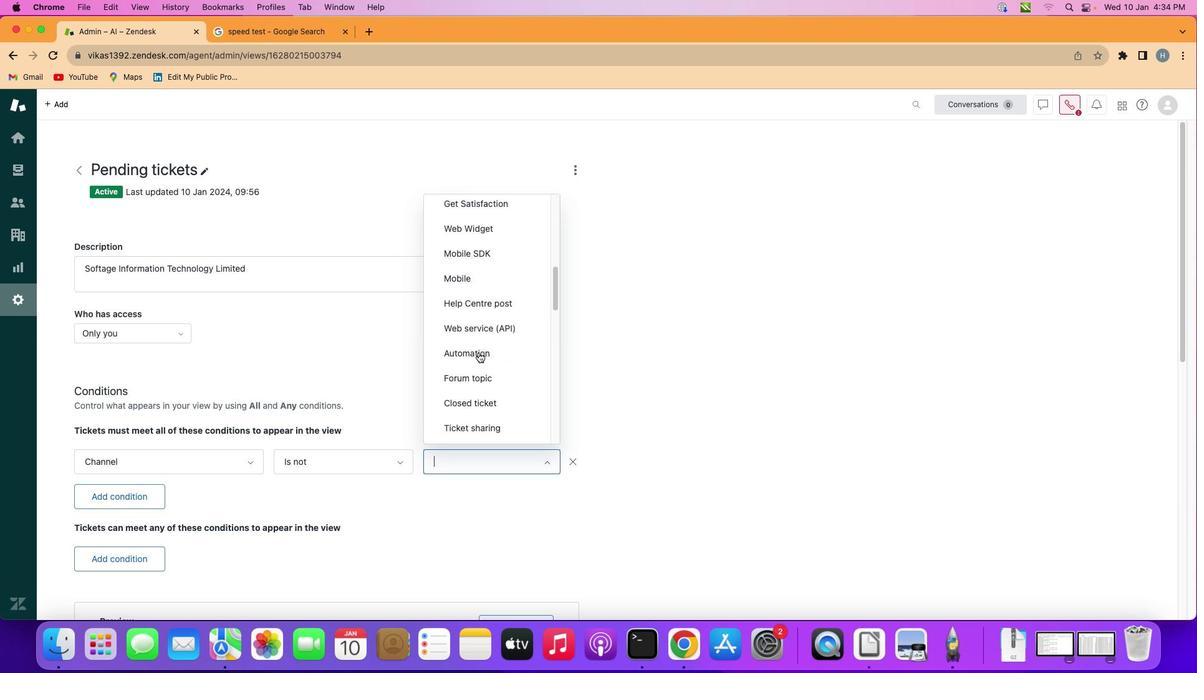 
Action: Mouse scrolled (478, 352) with delta (0, 0)
Screenshot: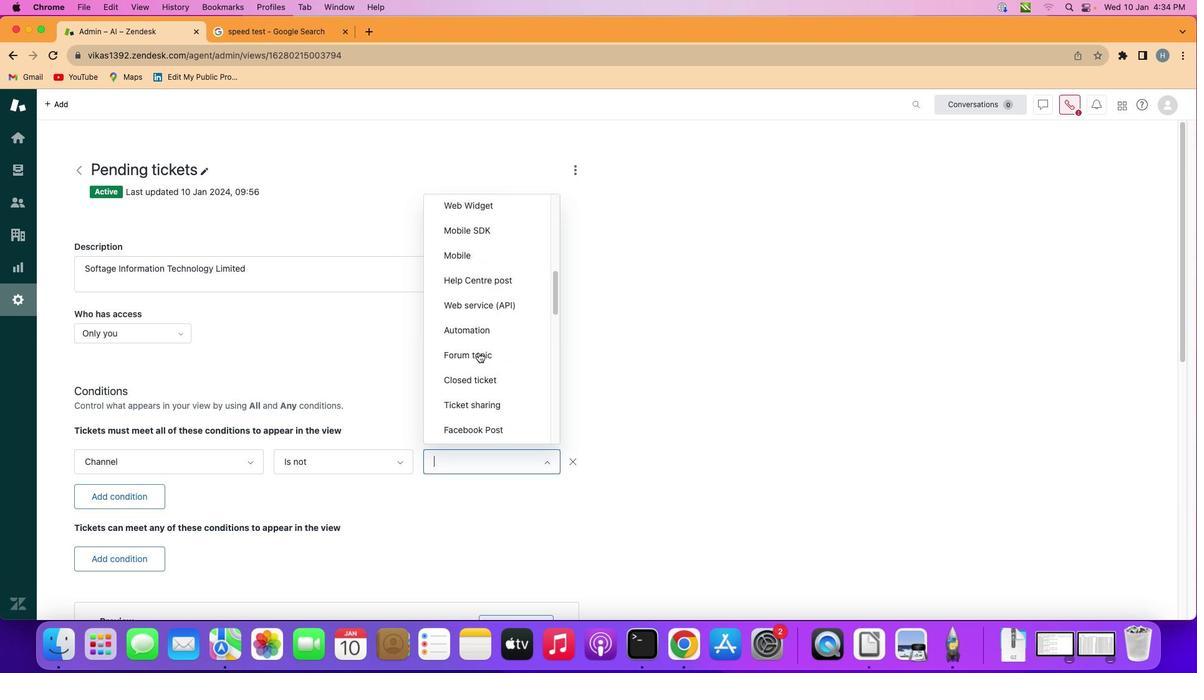 
Action: Mouse moved to (487, 397)
Screenshot: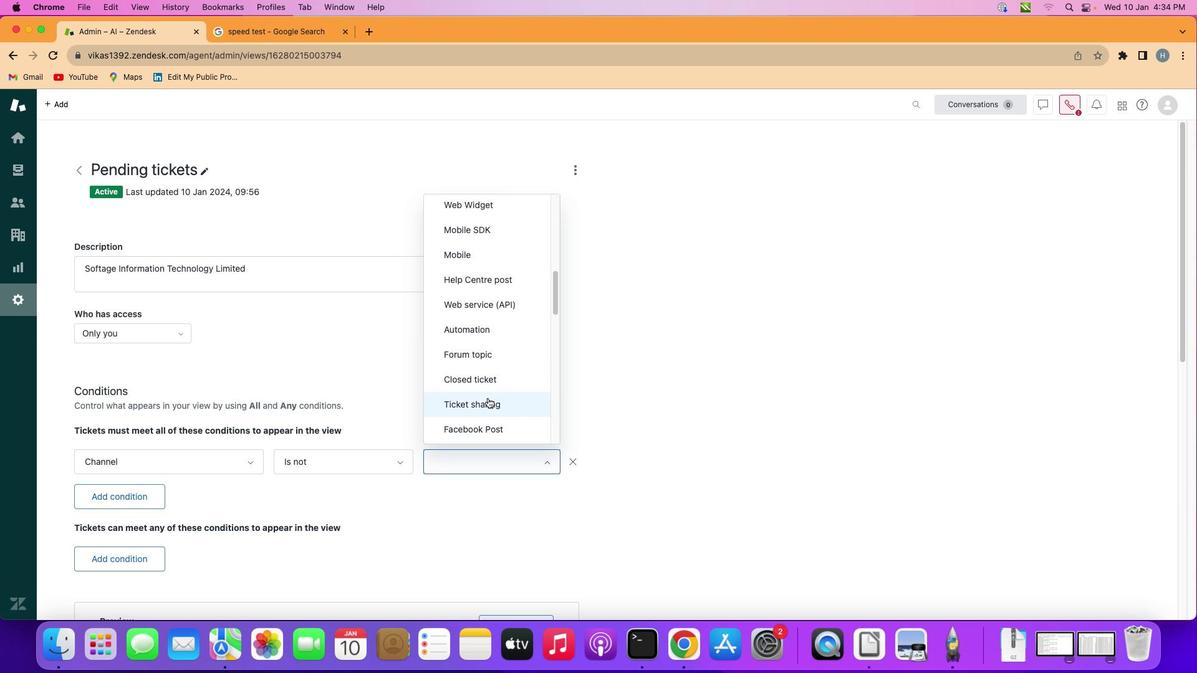 
Action: Mouse pressed left at (487, 397)
Screenshot: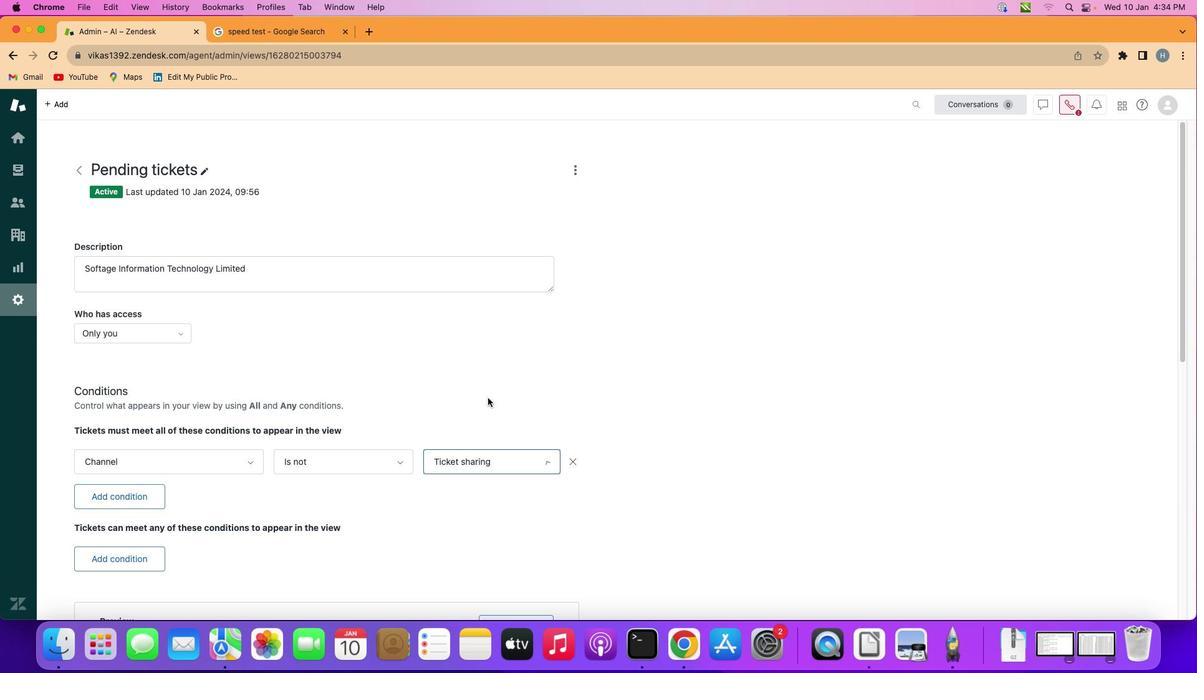
Action: Mouse moved to (492, 397)
Screenshot: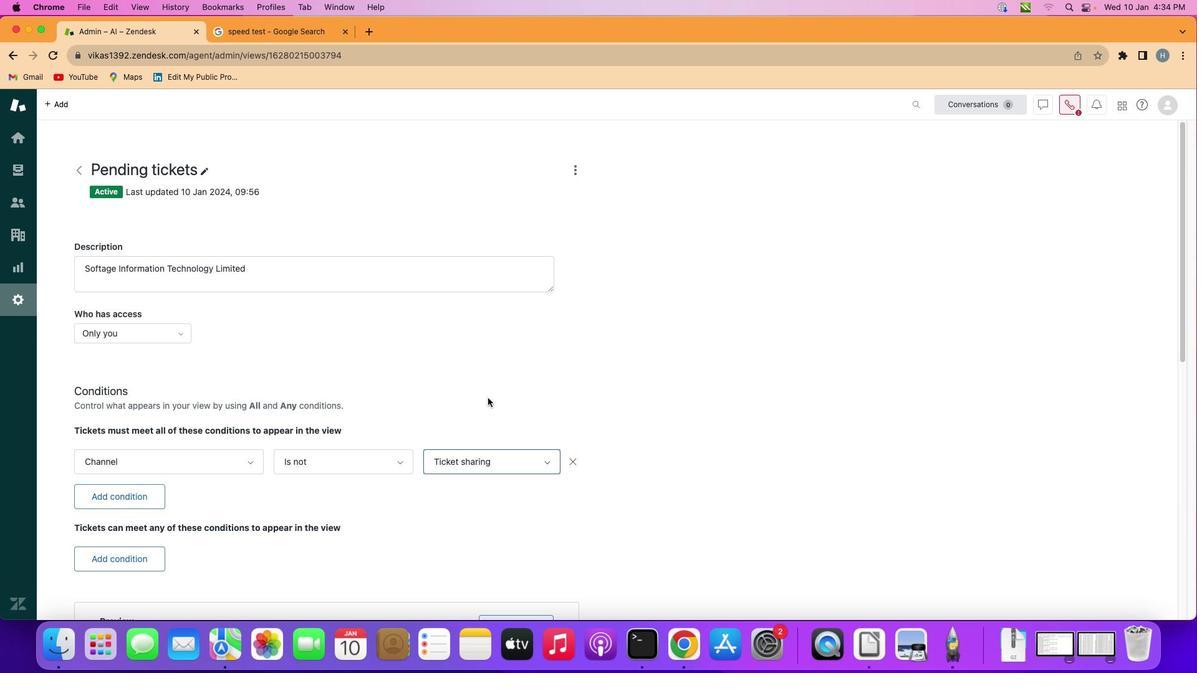 
